 Task: Find connections with filter location São José do Egito with filter topic #LinkedInwith filter profile language English with filter current company Axtria - Ingenious Insights with filter school University of Calcutta with filter industry IT System Design Services with filter service category Personal Injury Law with filter keywords title Novelist/Writer
Action: Mouse moved to (208, 286)
Screenshot: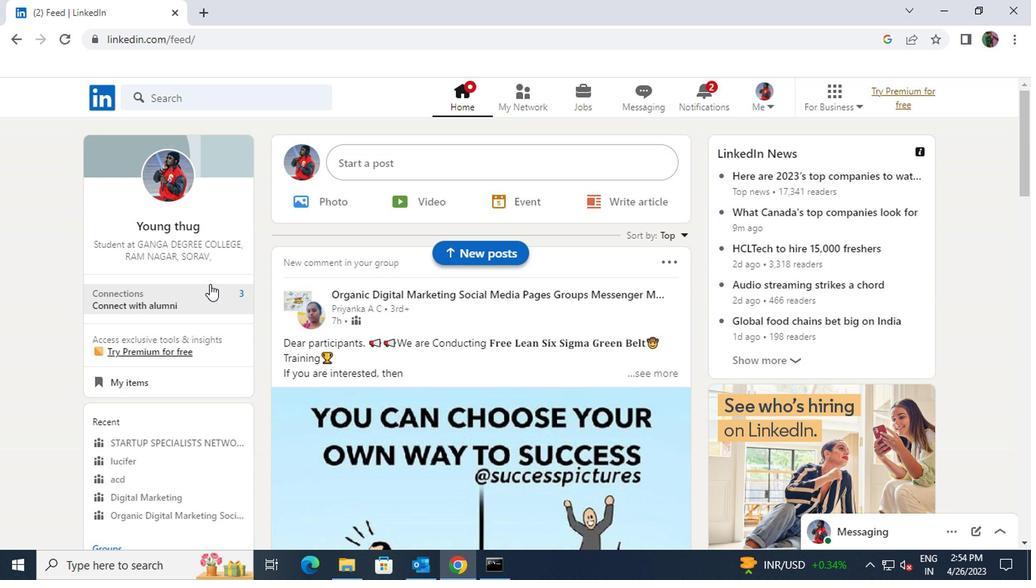 
Action: Mouse pressed left at (208, 286)
Screenshot: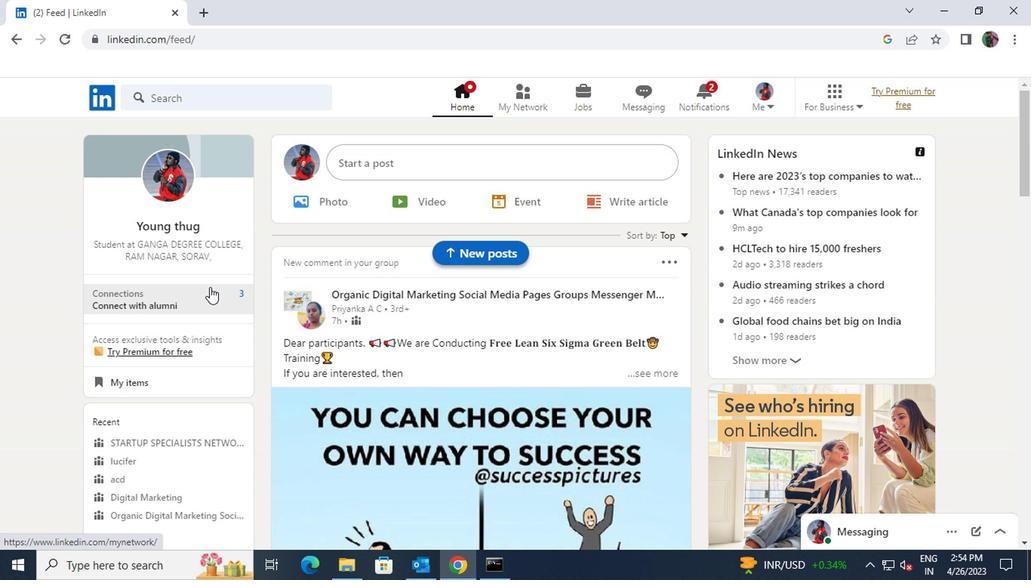 
Action: Mouse moved to (247, 183)
Screenshot: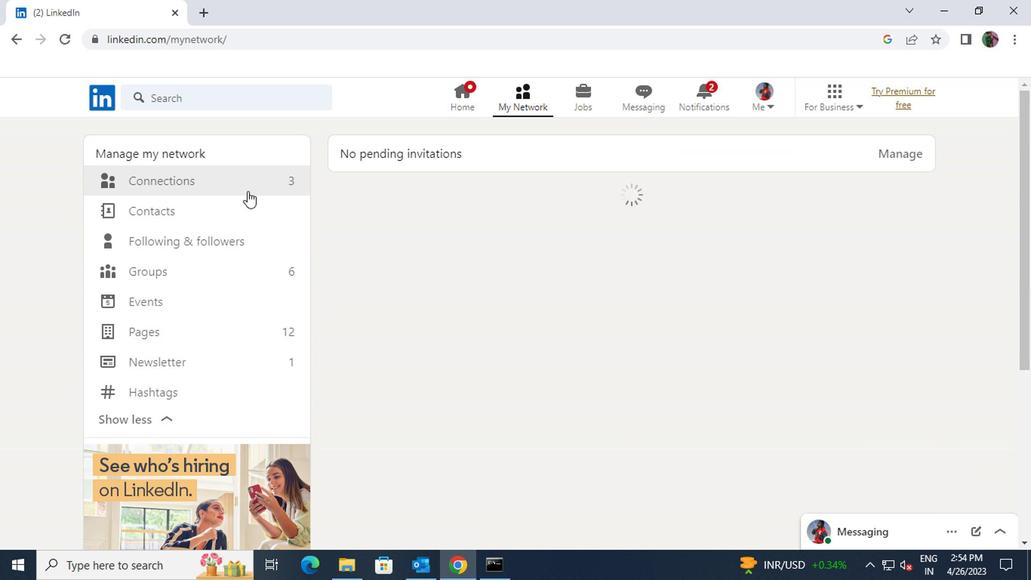 
Action: Mouse pressed left at (247, 183)
Screenshot: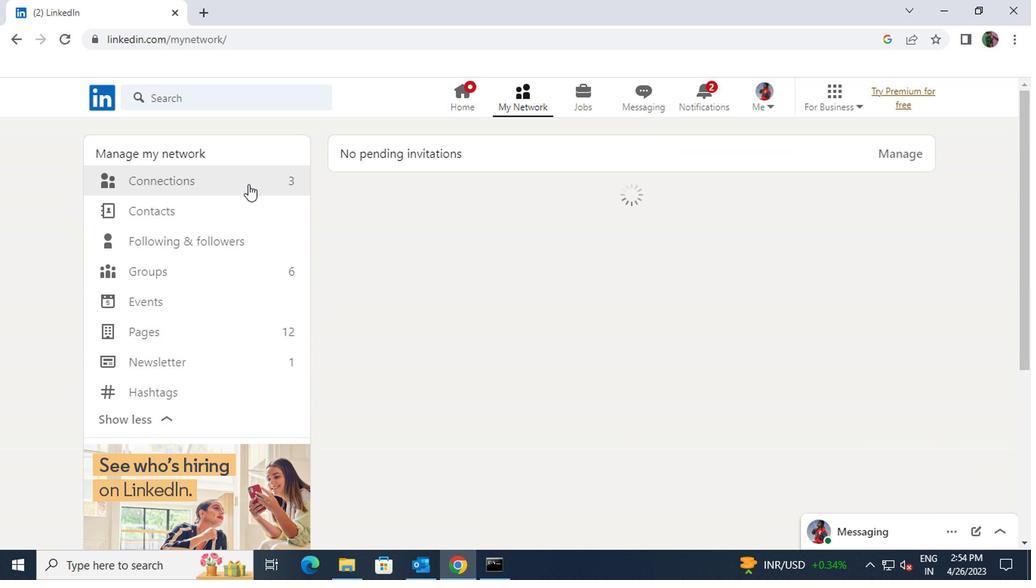 
Action: Mouse moved to (635, 186)
Screenshot: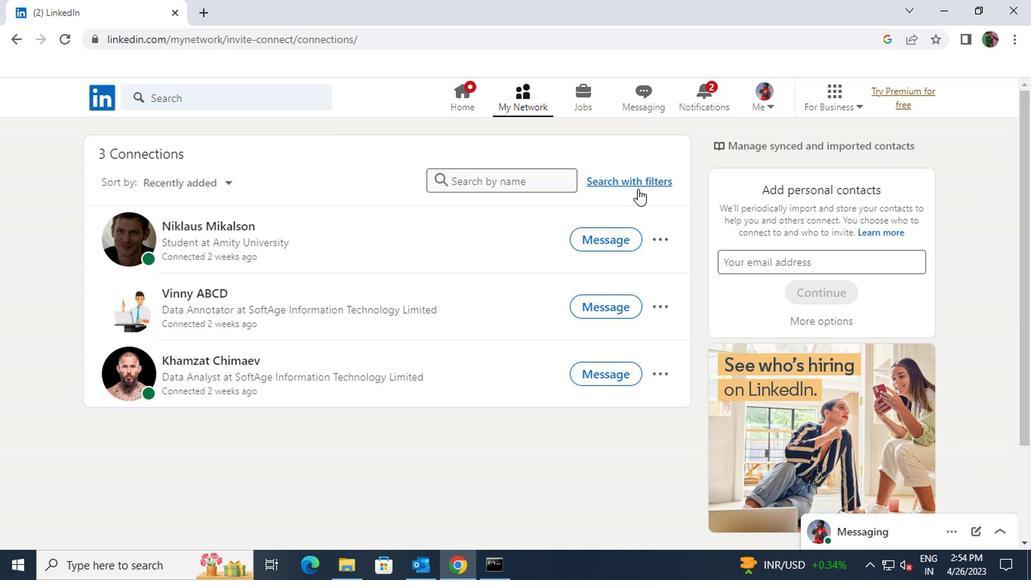 
Action: Mouse pressed left at (635, 186)
Screenshot: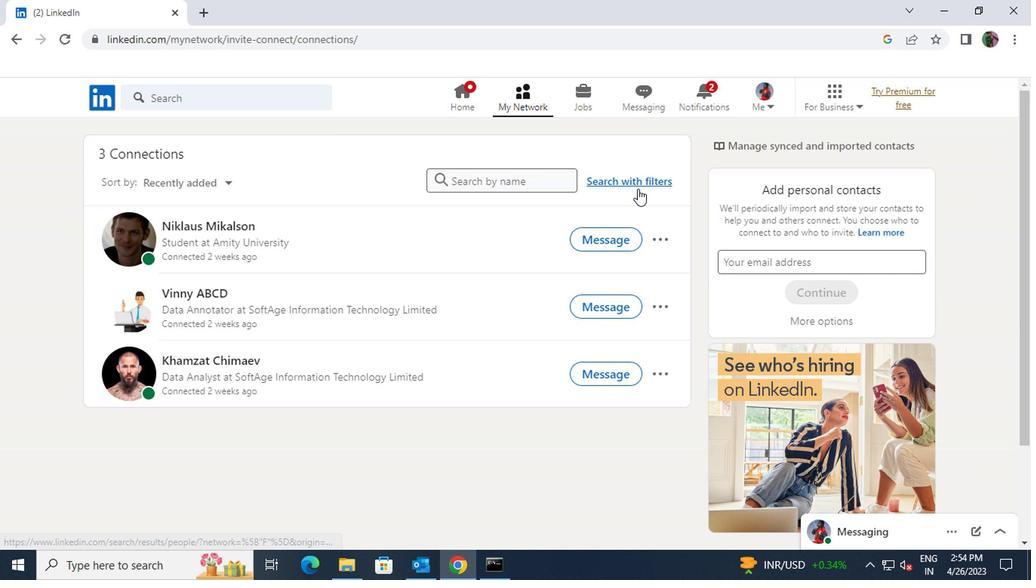 
Action: Mouse moved to (556, 131)
Screenshot: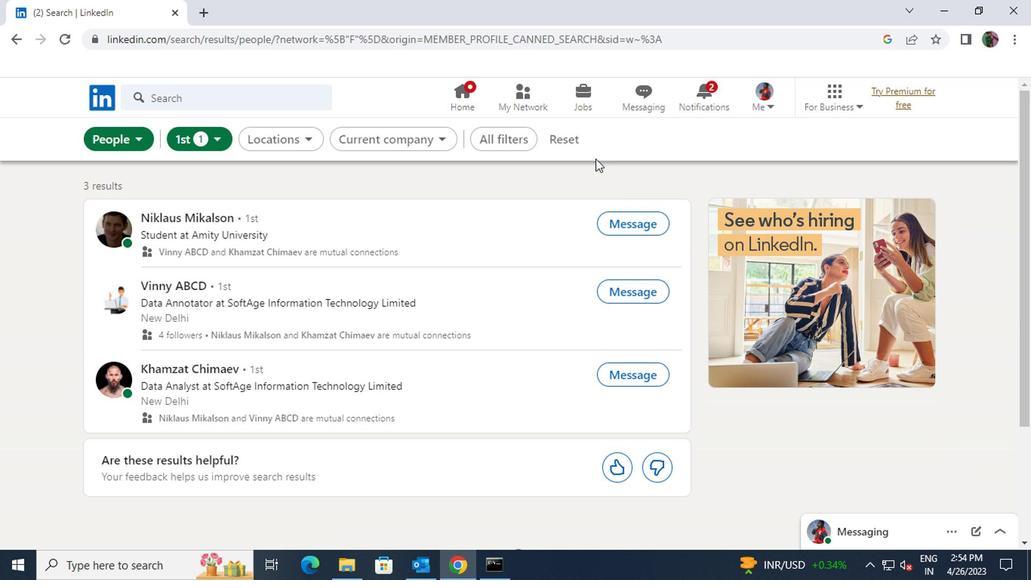 
Action: Mouse pressed left at (556, 131)
Screenshot: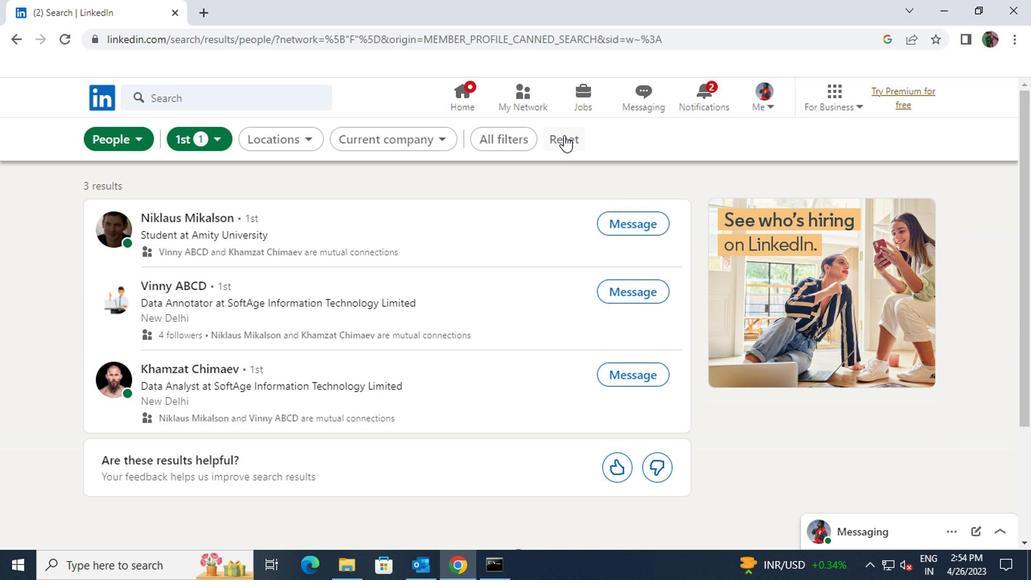 
Action: Mouse moved to (534, 128)
Screenshot: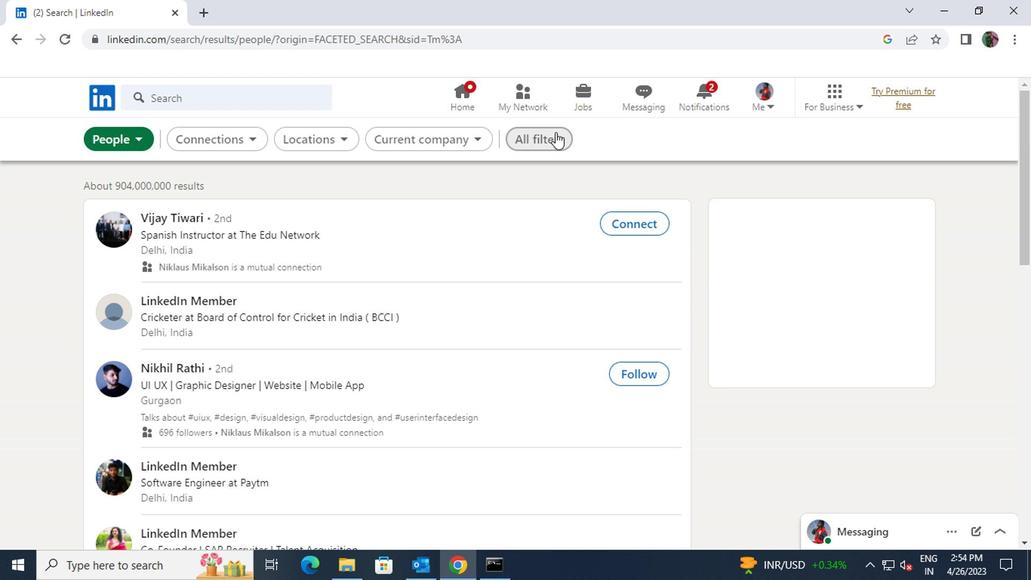 
Action: Mouse pressed left at (534, 128)
Screenshot: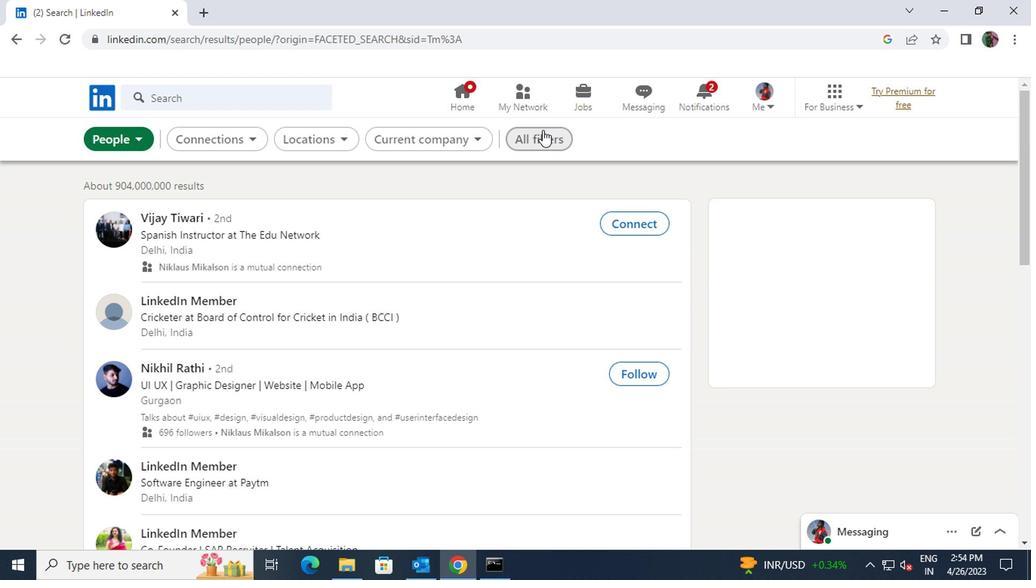 
Action: Mouse moved to (787, 258)
Screenshot: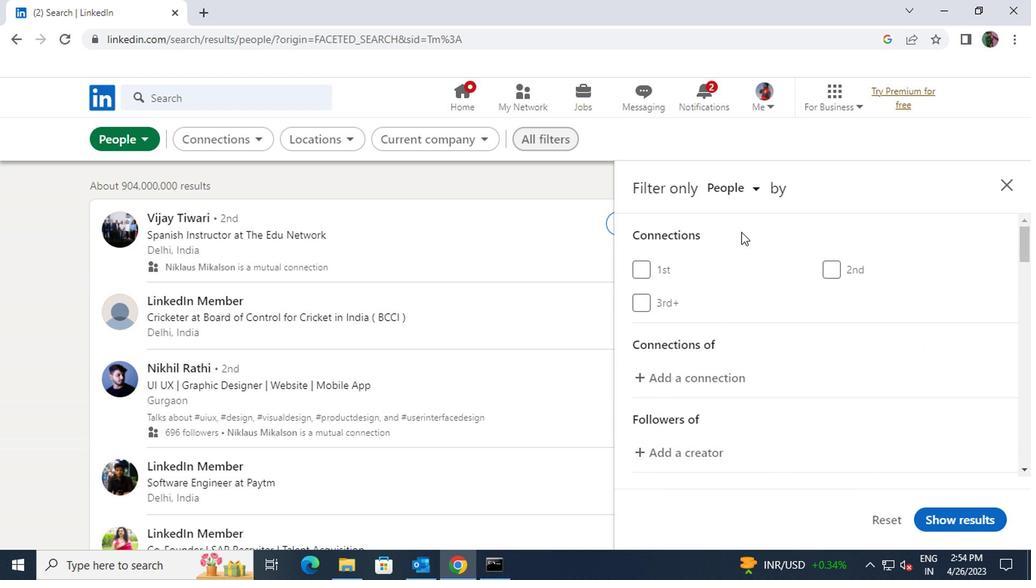 
Action: Mouse scrolled (787, 257) with delta (0, -1)
Screenshot: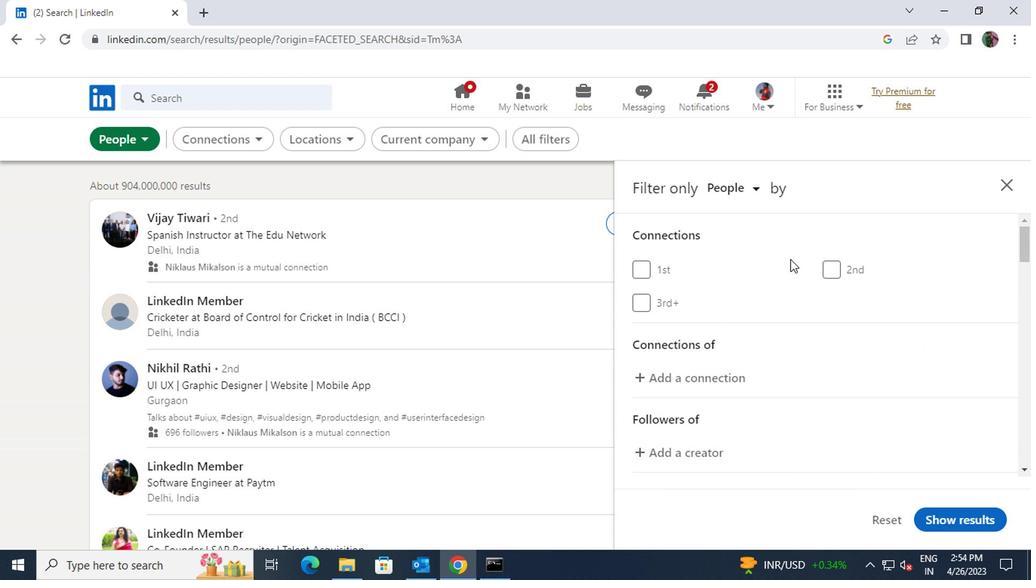 
Action: Mouse scrolled (787, 257) with delta (0, -1)
Screenshot: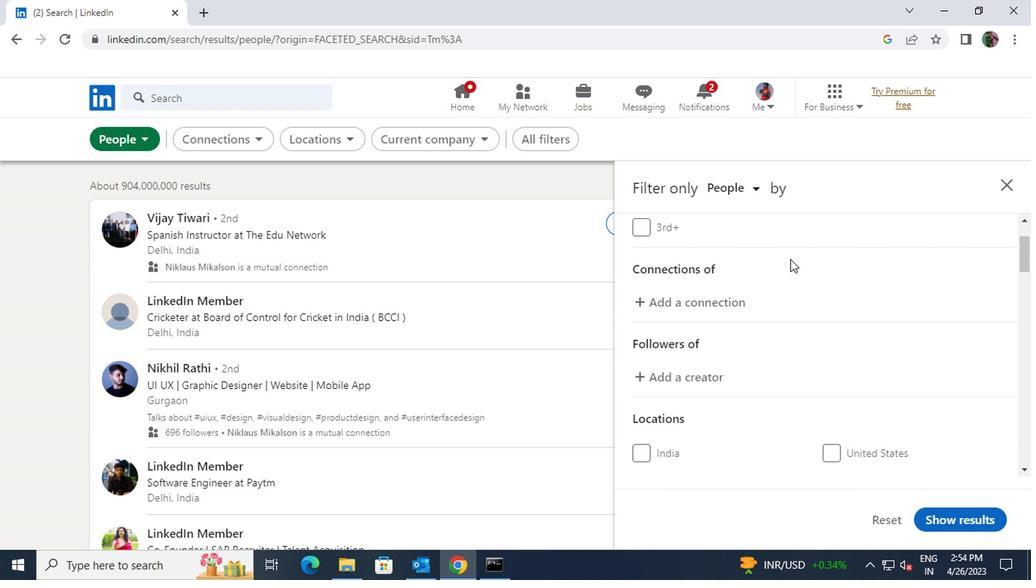 
Action: Mouse scrolled (787, 257) with delta (0, -1)
Screenshot: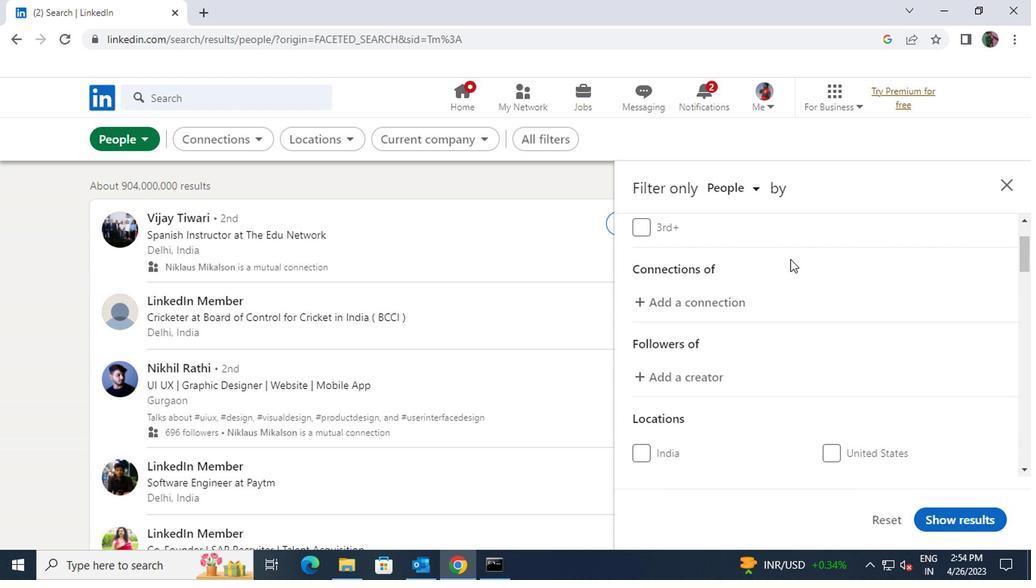 
Action: Mouse scrolled (787, 257) with delta (0, -1)
Screenshot: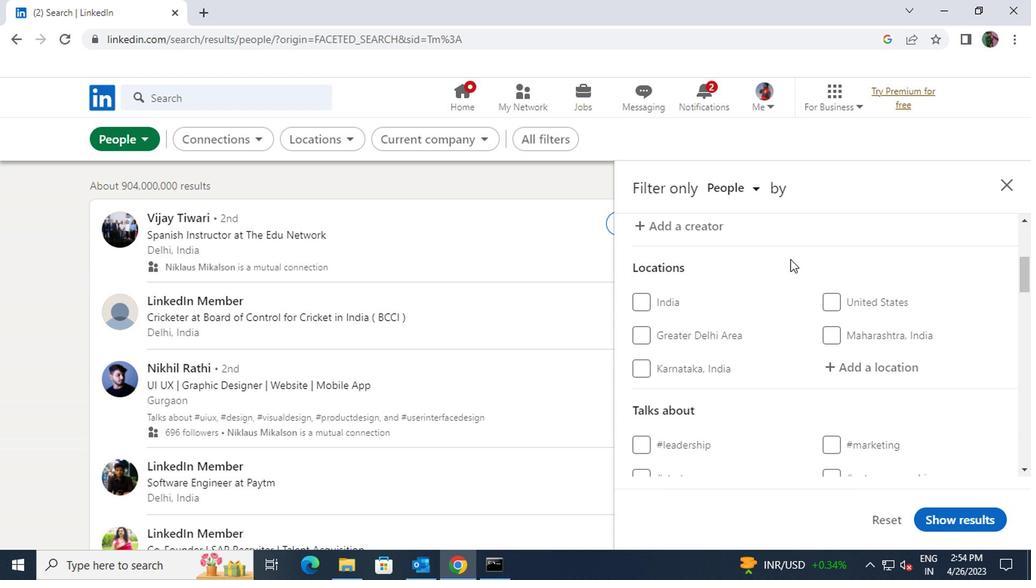 
Action: Mouse moved to (859, 297)
Screenshot: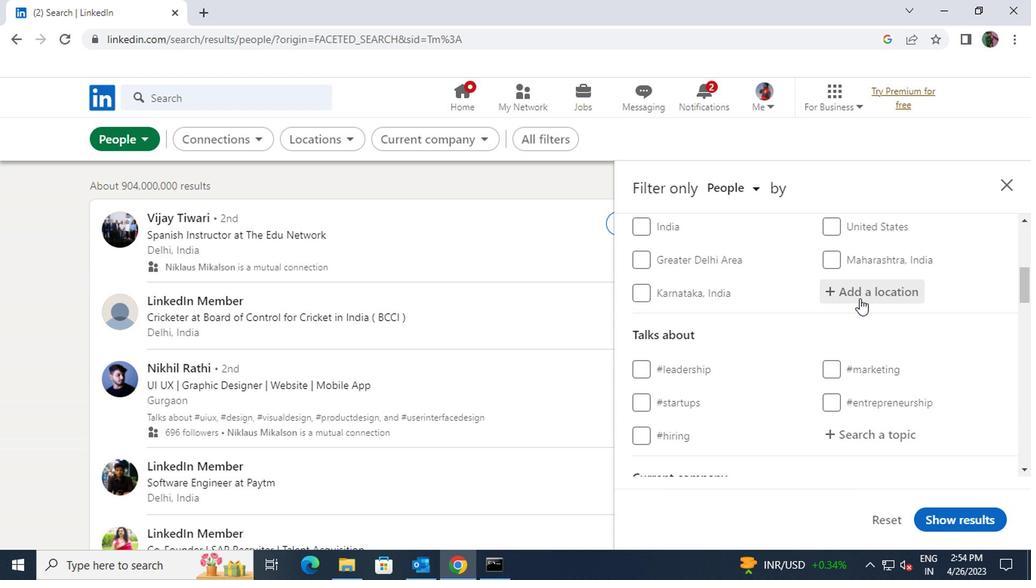 
Action: Mouse pressed left at (859, 297)
Screenshot: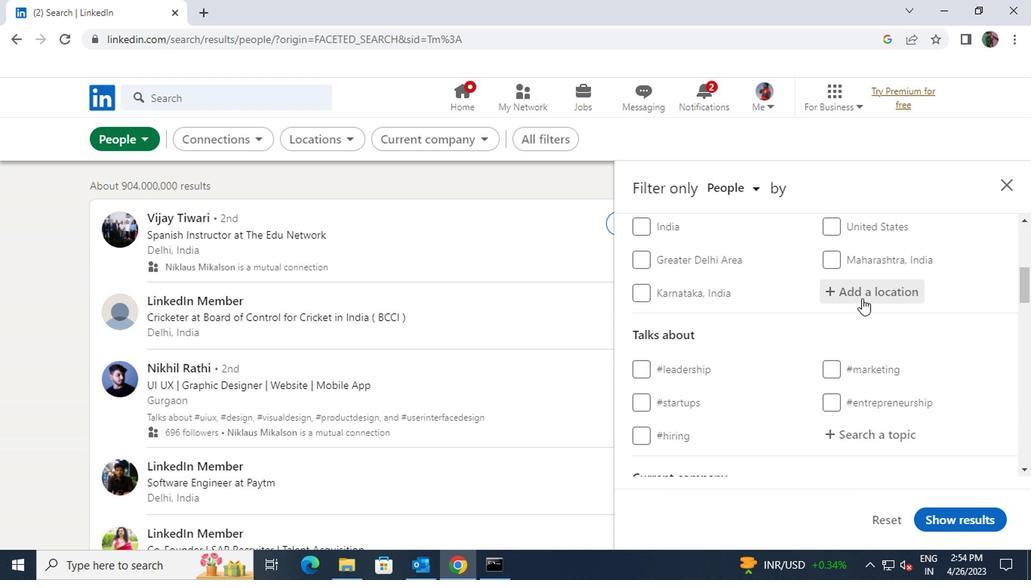 
Action: Key pressed <Key.shift><Key.shift><Key.shift><Key.shift>SAO<Key.space>JOSE<Key.space>DO<Key.space>EGITO
Screenshot: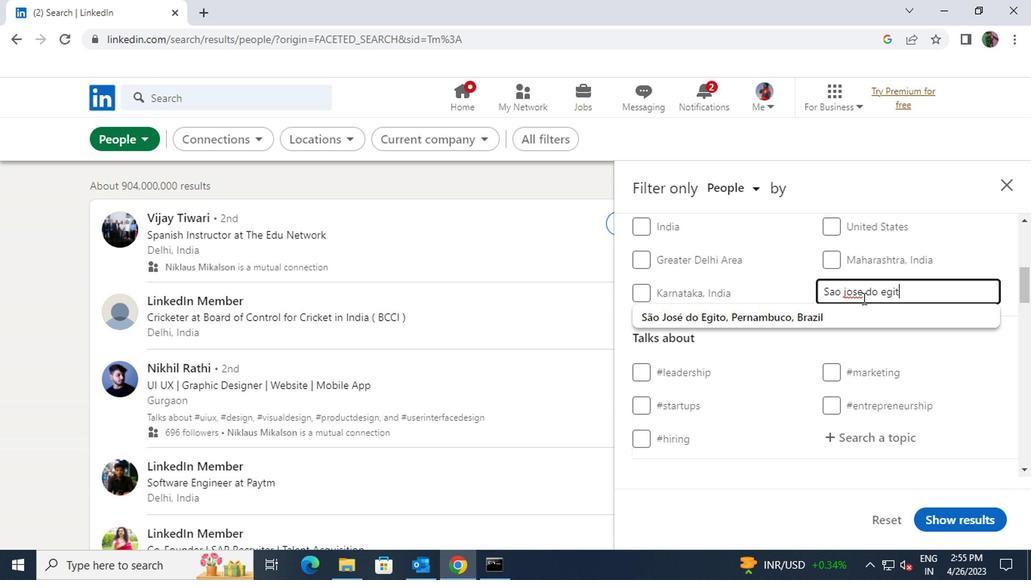 
Action: Mouse moved to (852, 308)
Screenshot: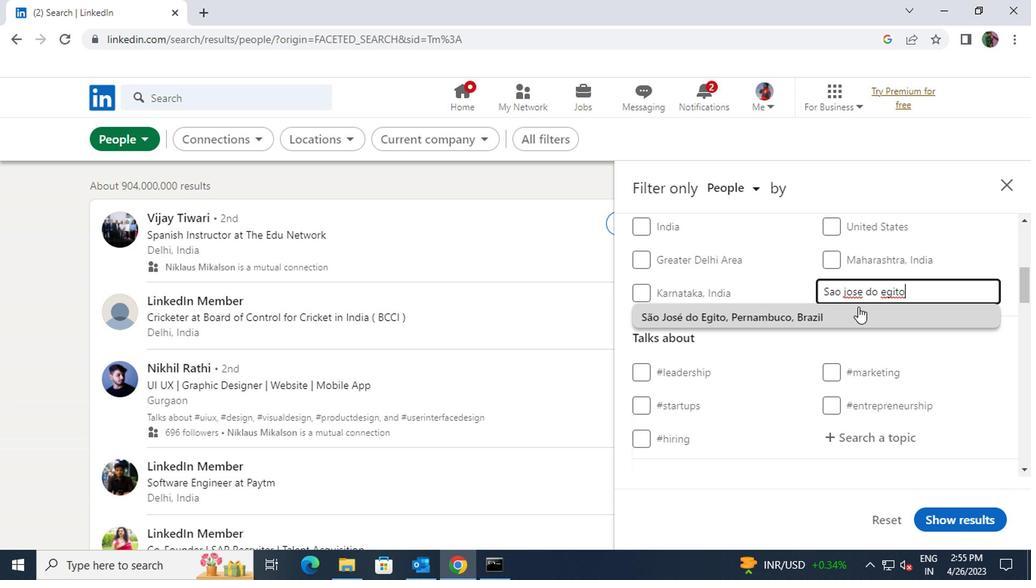 
Action: Mouse pressed left at (852, 308)
Screenshot: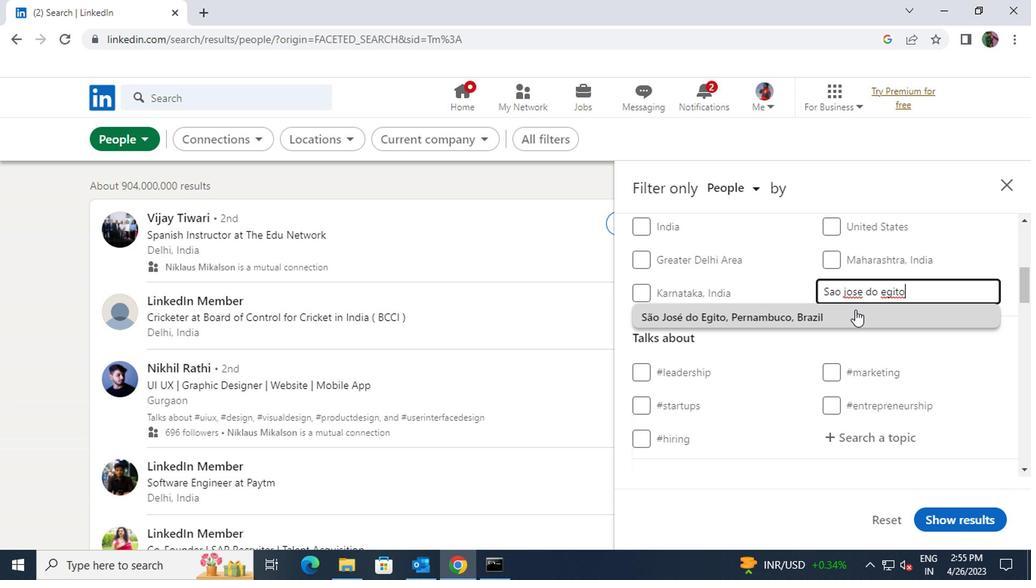 
Action: Mouse scrolled (852, 308) with delta (0, 0)
Screenshot: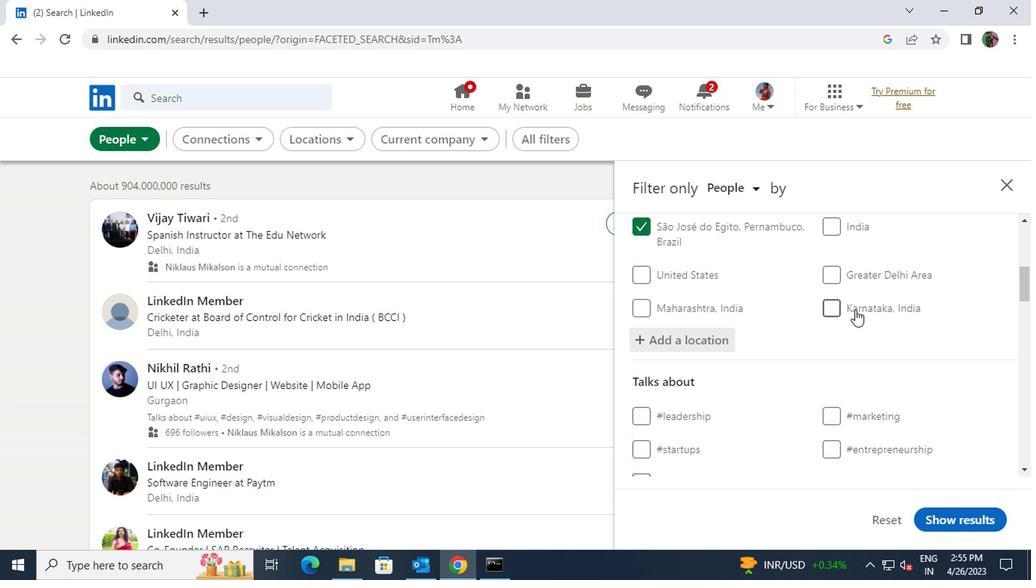 
Action: Mouse moved to (852, 308)
Screenshot: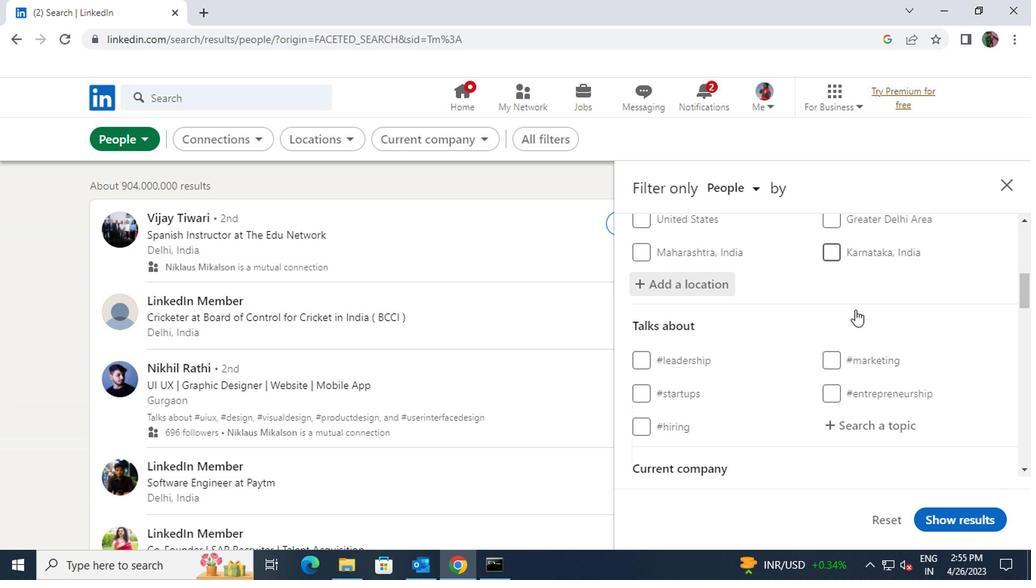 
Action: Mouse scrolled (852, 308) with delta (0, 0)
Screenshot: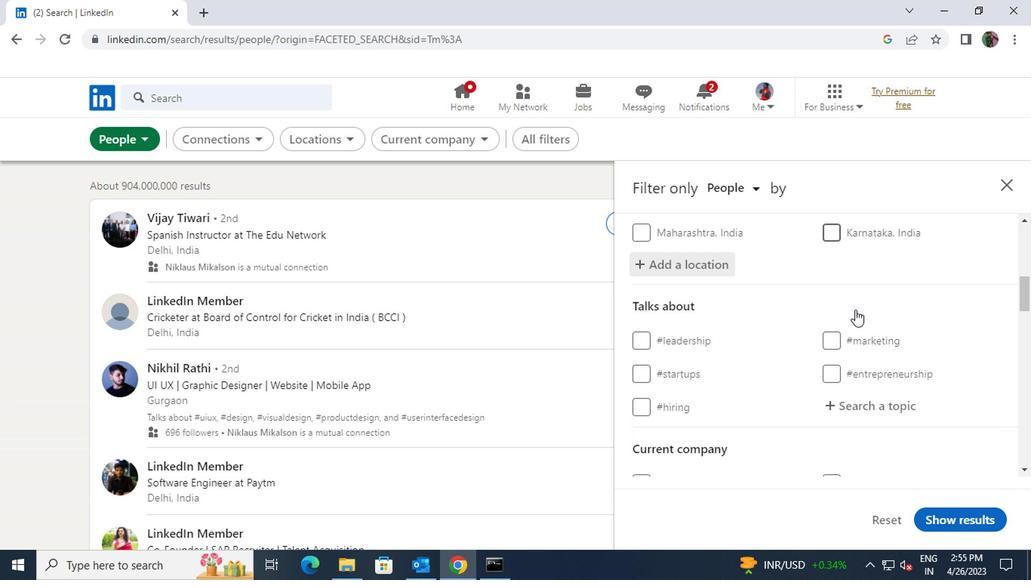 
Action: Mouse moved to (859, 321)
Screenshot: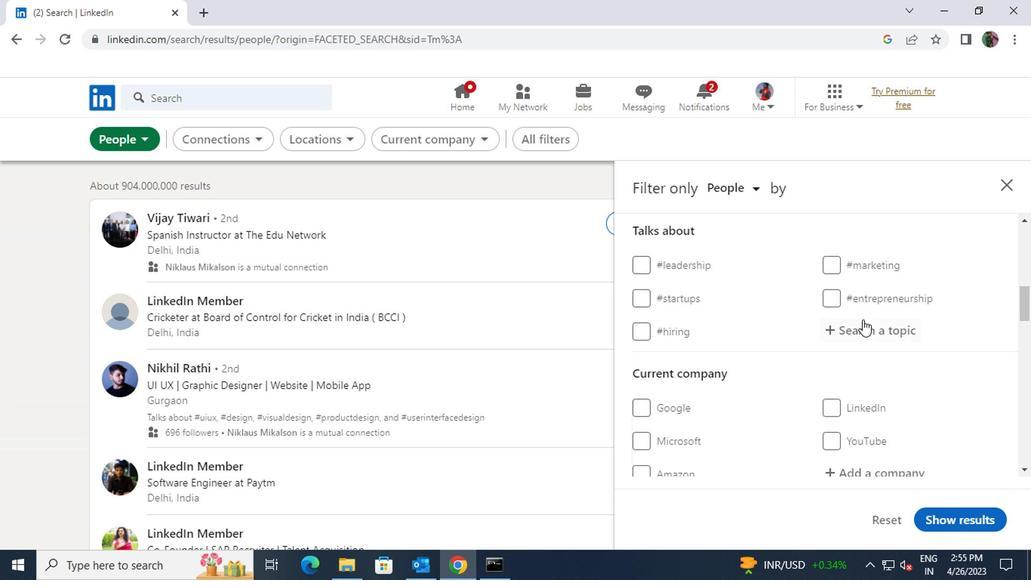 
Action: Mouse pressed left at (859, 321)
Screenshot: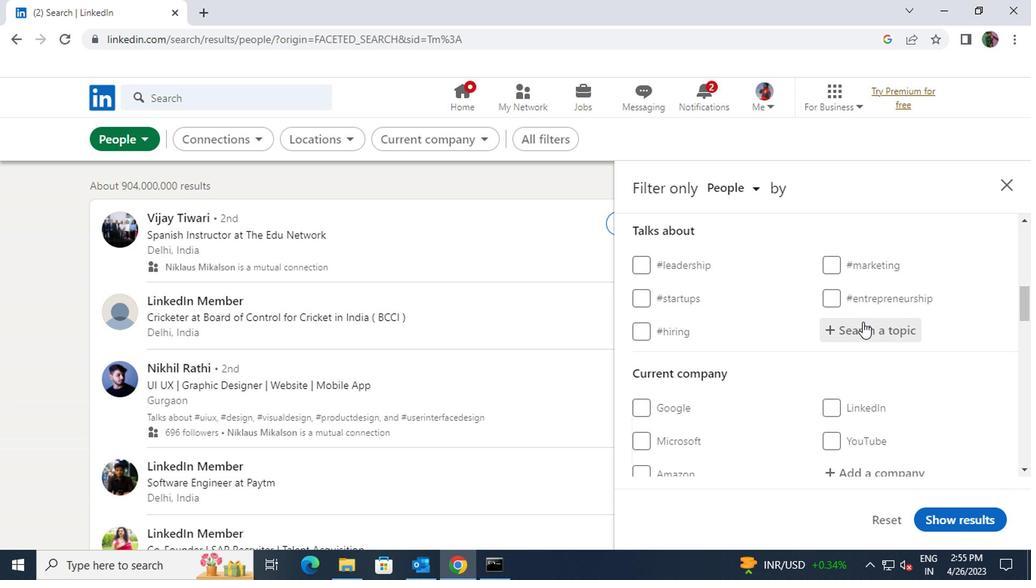 
Action: Key pressed <Key.shift><Key.shift><Key.shift><Key.shift><Key.shift><Key.shift><Key.shift><Key.shift>#<Key.shift>LINKDEINWITH
Screenshot: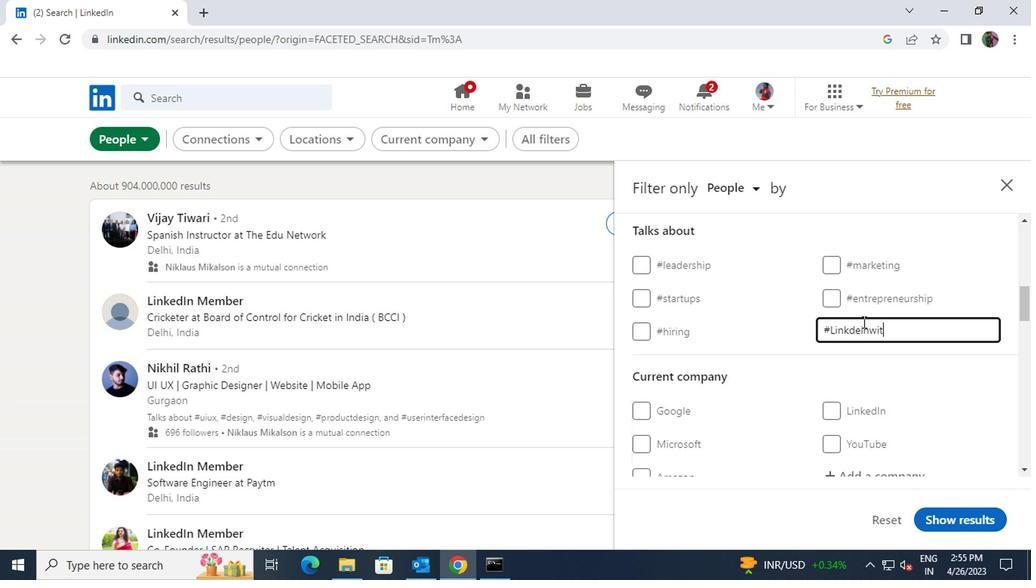 
Action: Mouse scrolled (859, 320) with delta (0, -1)
Screenshot: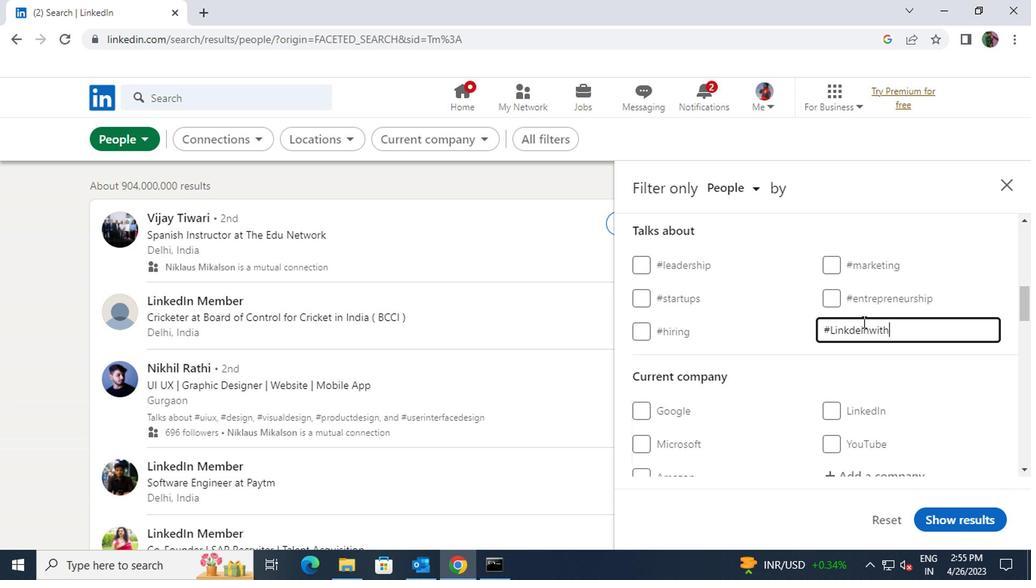 
Action: Mouse scrolled (859, 320) with delta (0, -1)
Screenshot: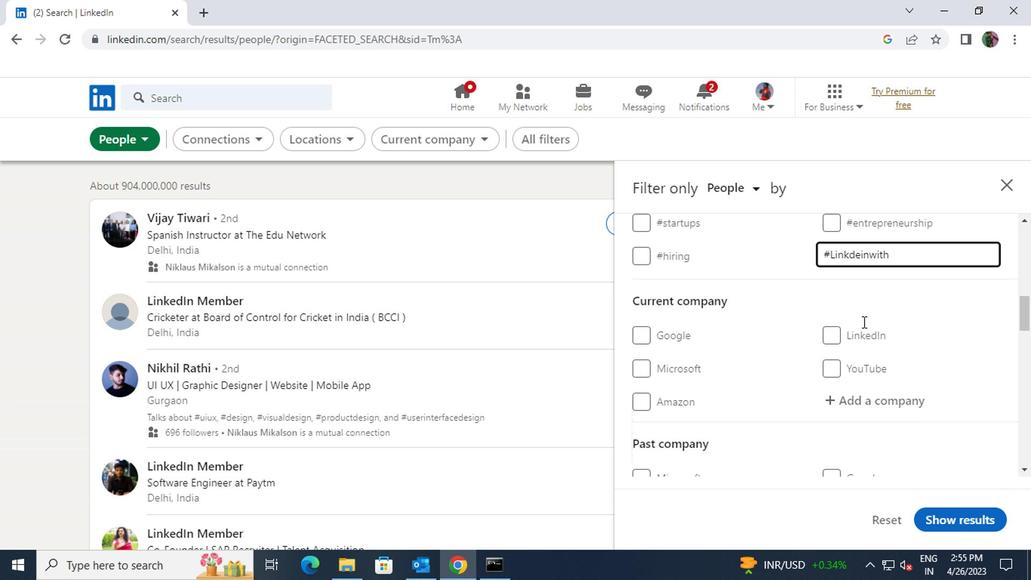 
Action: Mouse pressed left at (859, 321)
Screenshot: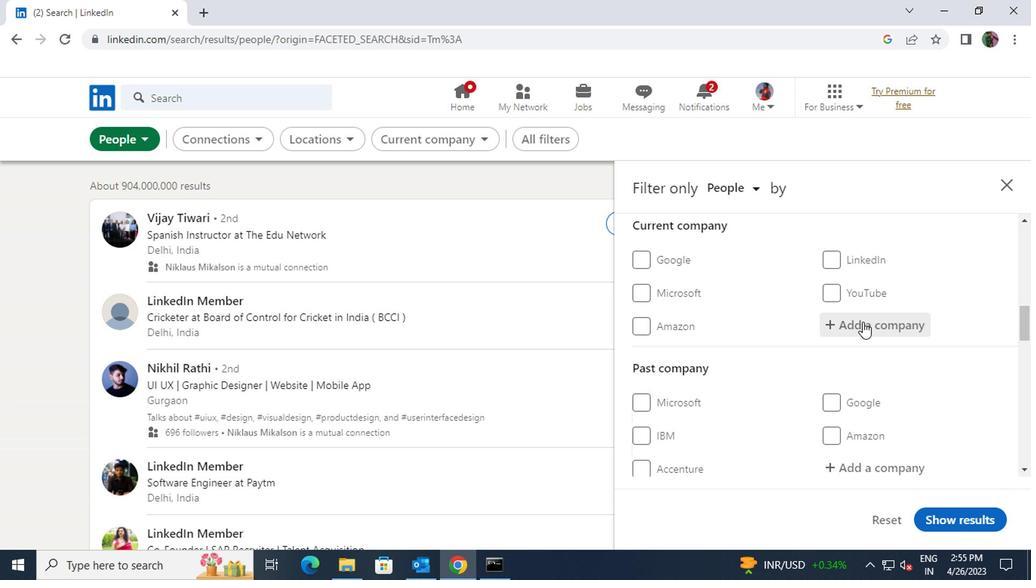 
Action: Key pressed <Key.shift><Key.shift><Key.shift><Key.shift><Key.shift><Key.shift><Key.shift><Key.shift><Key.shift><Key.shift><Key.shift><Key.shift><Key.shift><Key.shift><Key.shift>AXTRIA
Screenshot: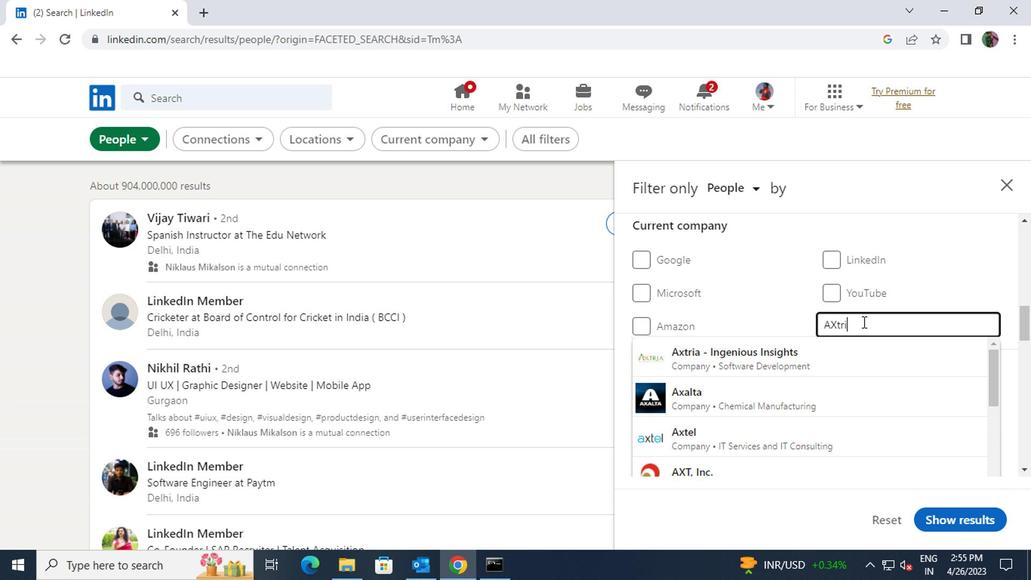 
Action: Mouse moved to (849, 353)
Screenshot: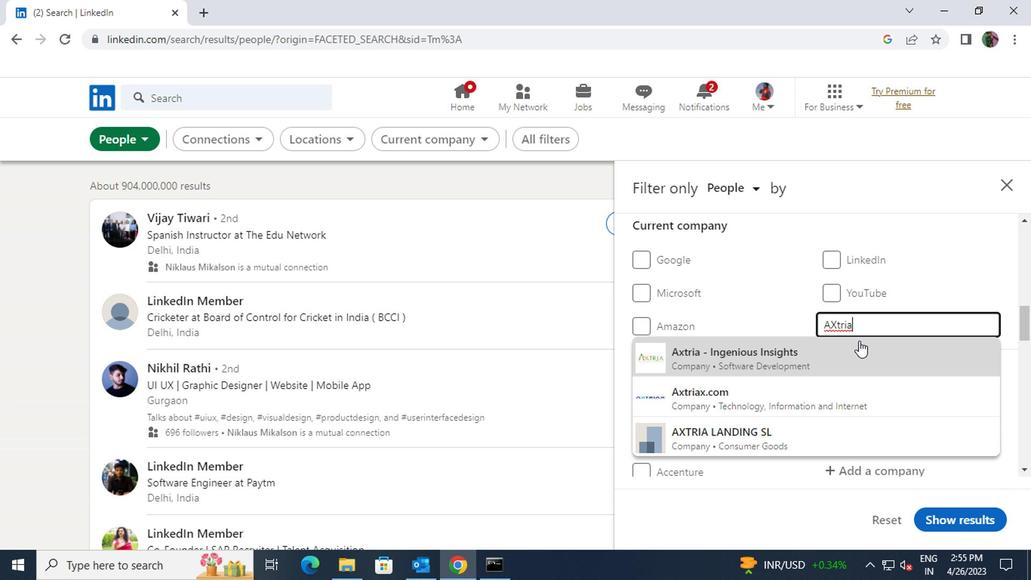 
Action: Mouse pressed left at (849, 353)
Screenshot: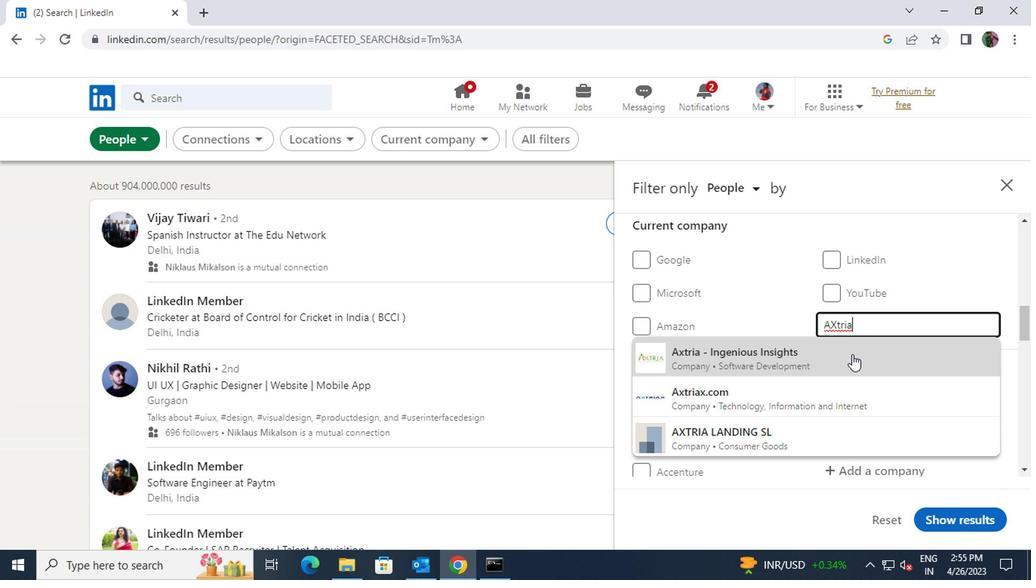 
Action: Mouse moved to (849, 353)
Screenshot: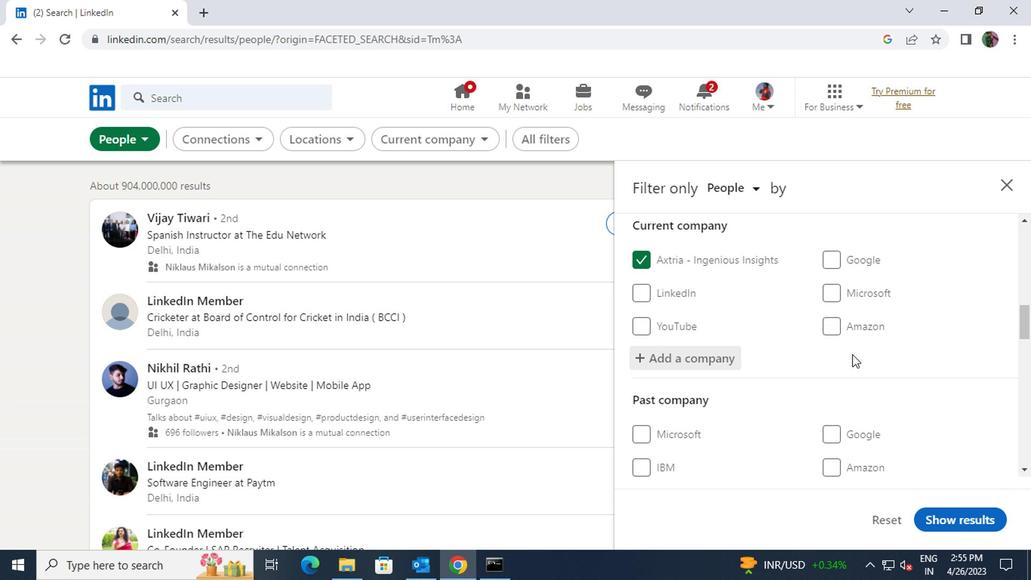 
Action: Mouse scrolled (849, 352) with delta (0, 0)
Screenshot: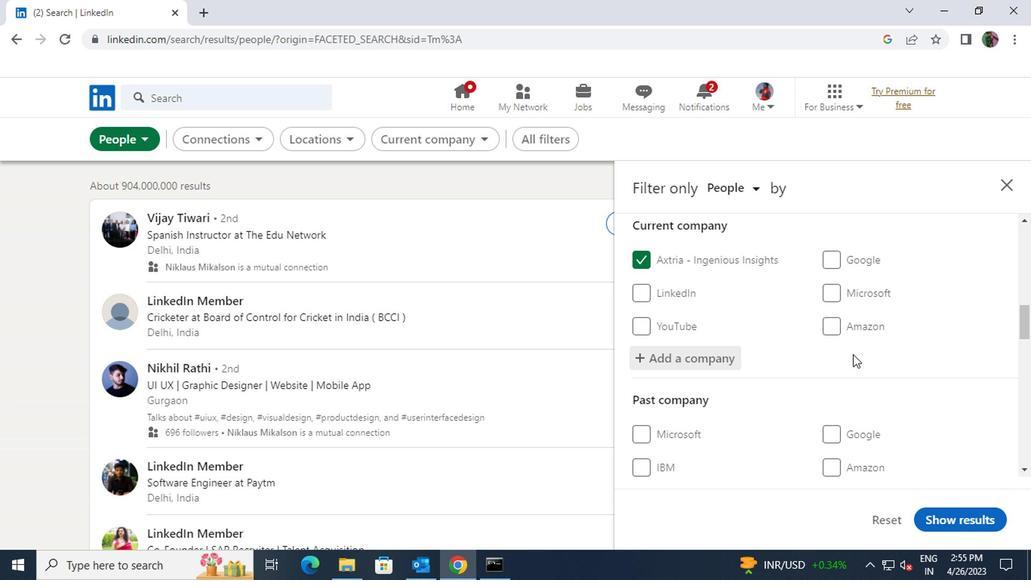 
Action: Mouse moved to (850, 353)
Screenshot: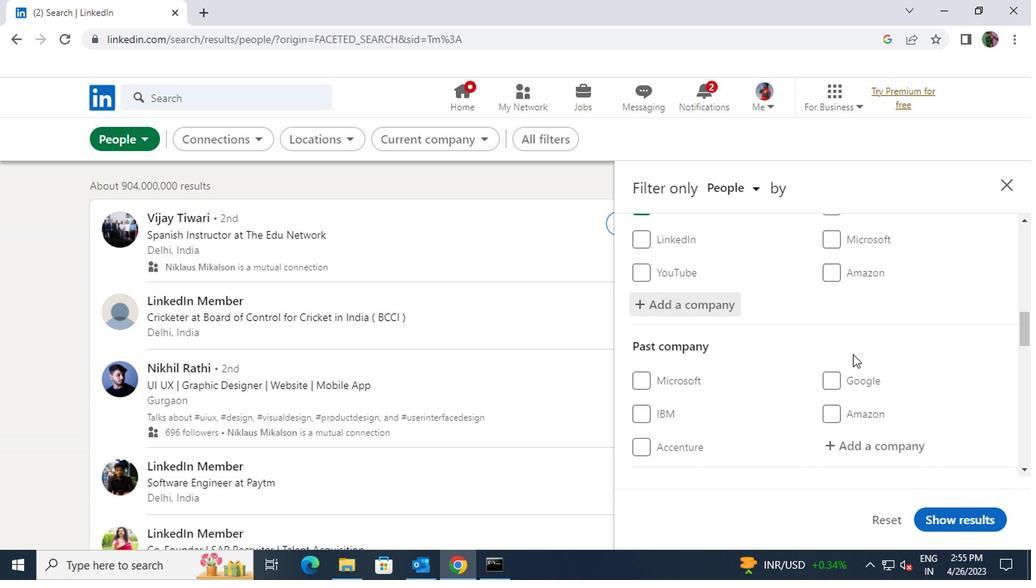 
Action: Mouse scrolled (850, 352) with delta (0, 0)
Screenshot: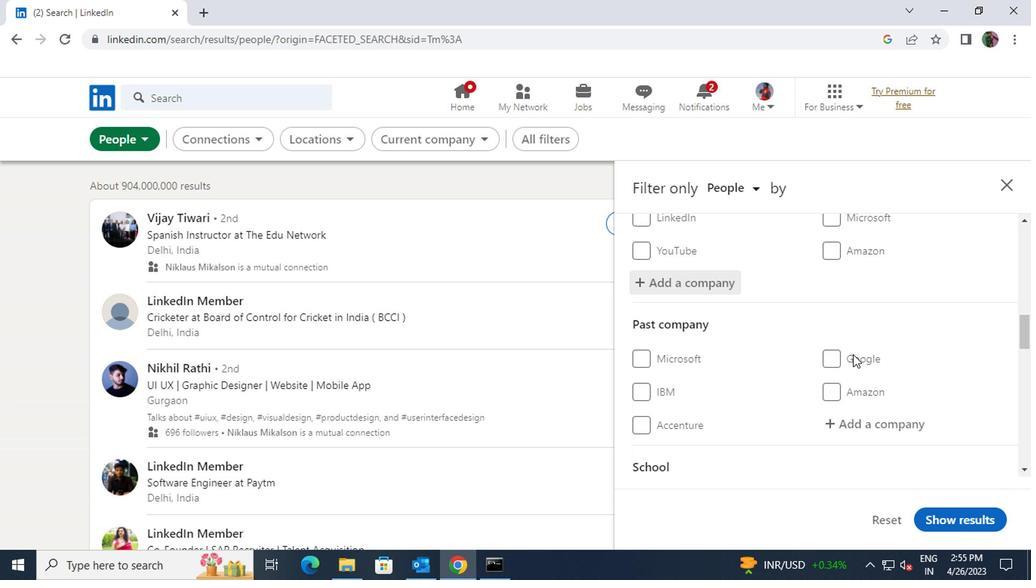
Action: Mouse scrolled (850, 352) with delta (0, 0)
Screenshot: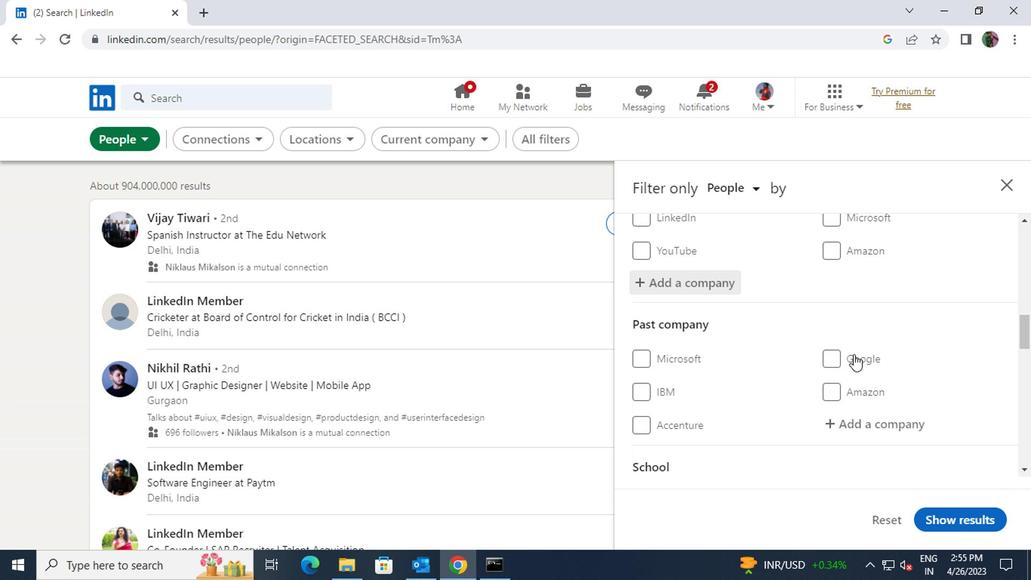 
Action: Mouse scrolled (850, 352) with delta (0, 0)
Screenshot: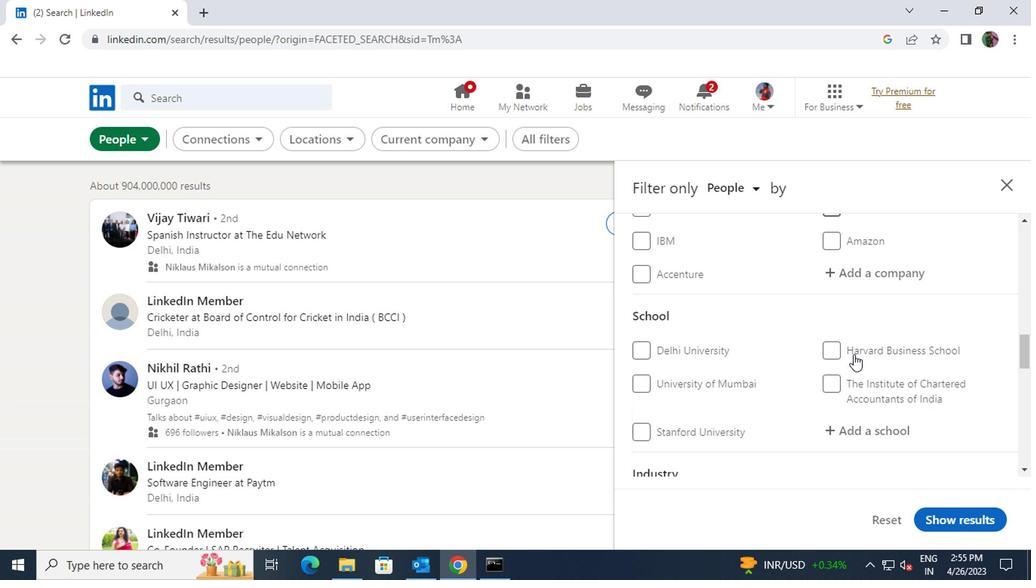 
Action: Mouse pressed left at (850, 353)
Screenshot: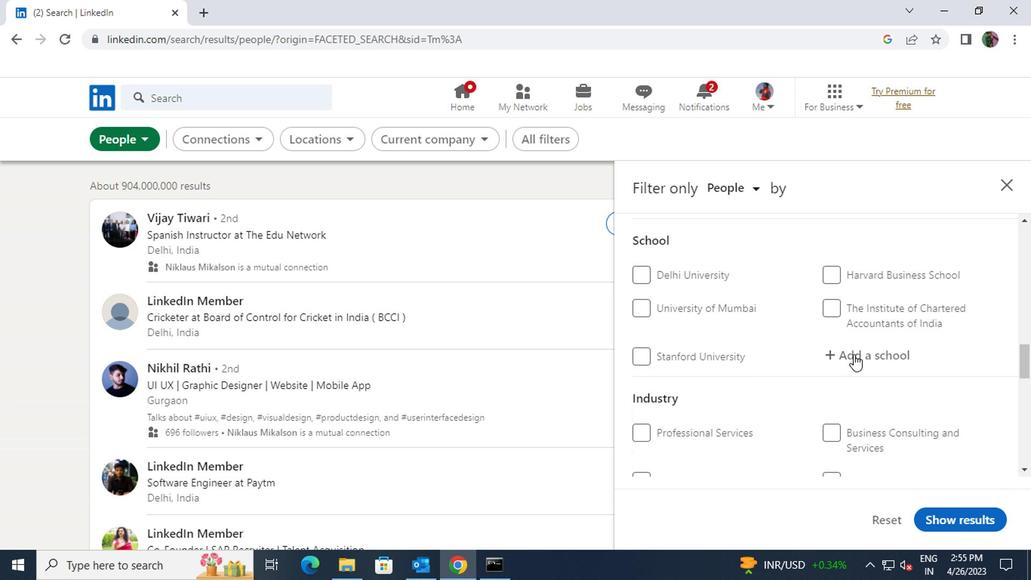 
Action: Key pressed <Key.shift><Key.shift><Key.shift>UNIVERSITY<Key.space>OF<Key.space>CALCUTT
Screenshot: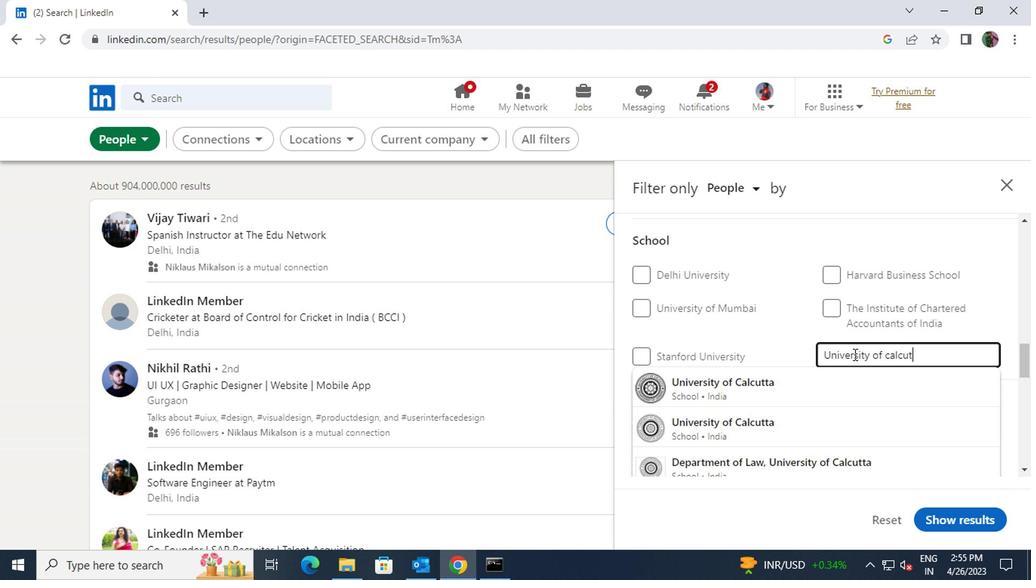 
Action: Mouse moved to (781, 386)
Screenshot: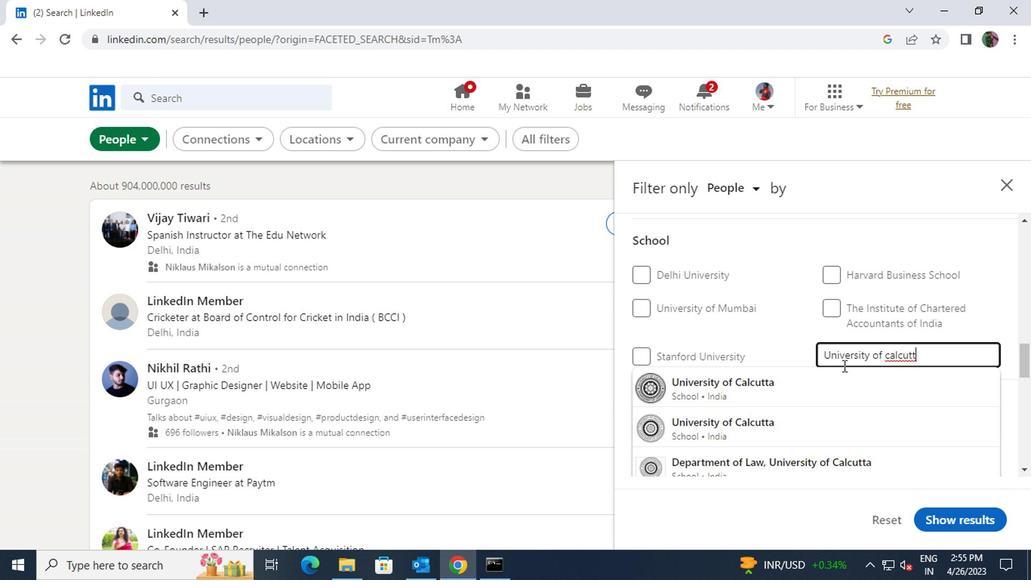 
Action: Mouse pressed left at (781, 386)
Screenshot: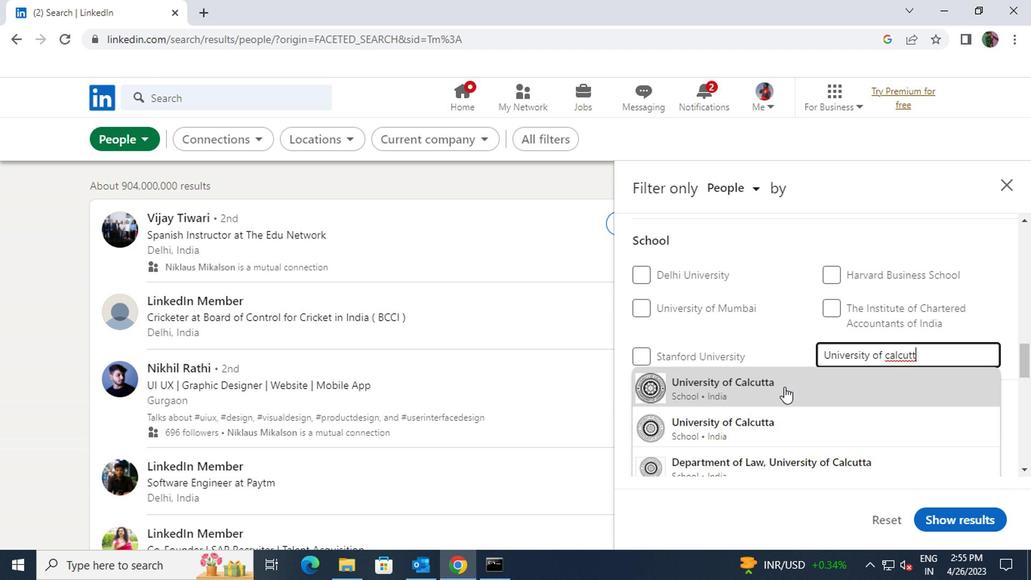 
Action: Mouse moved to (785, 384)
Screenshot: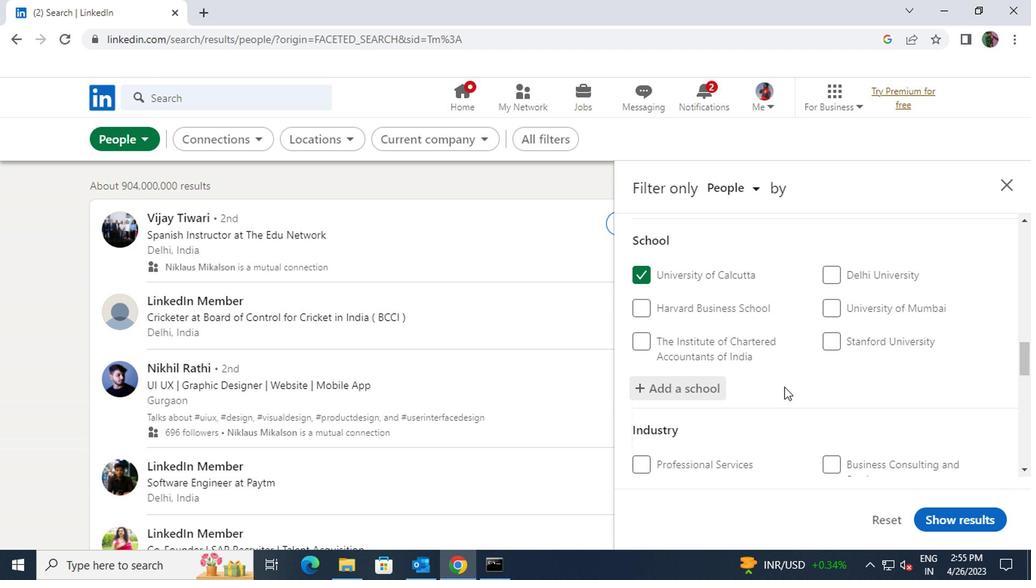 
Action: Mouse scrolled (785, 383) with delta (0, -1)
Screenshot: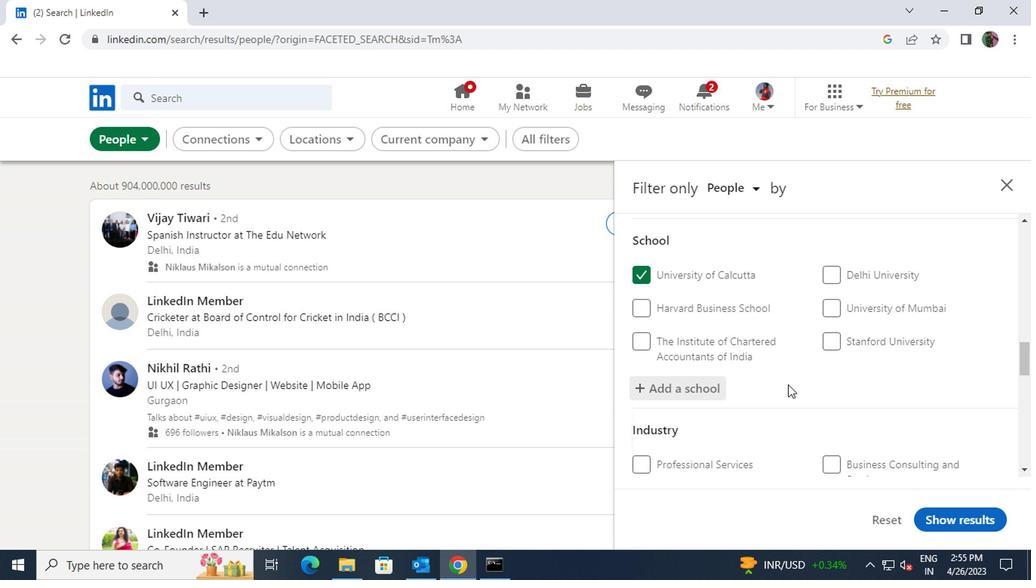 
Action: Mouse scrolled (785, 383) with delta (0, -1)
Screenshot: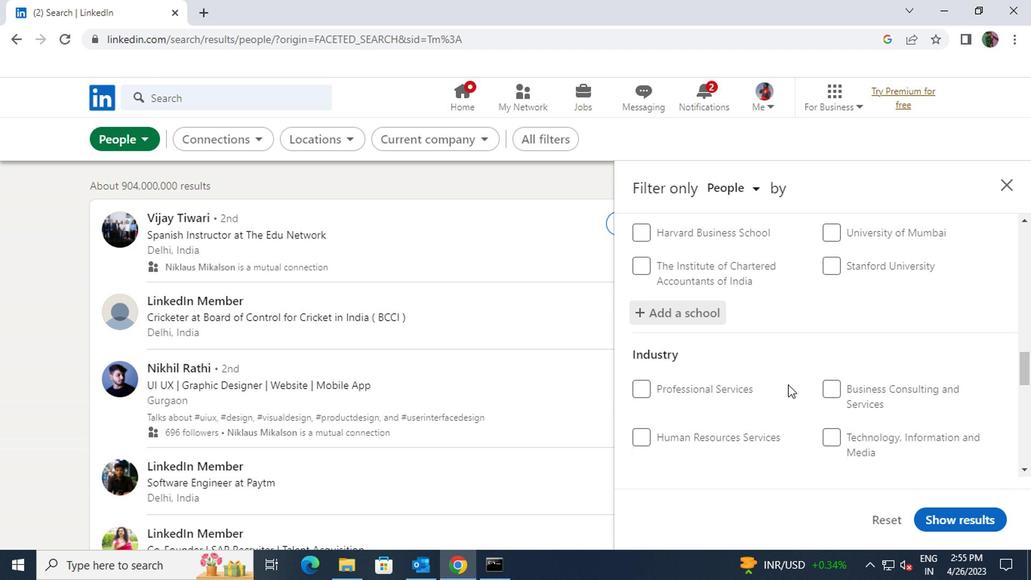 
Action: Mouse moved to (842, 402)
Screenshot: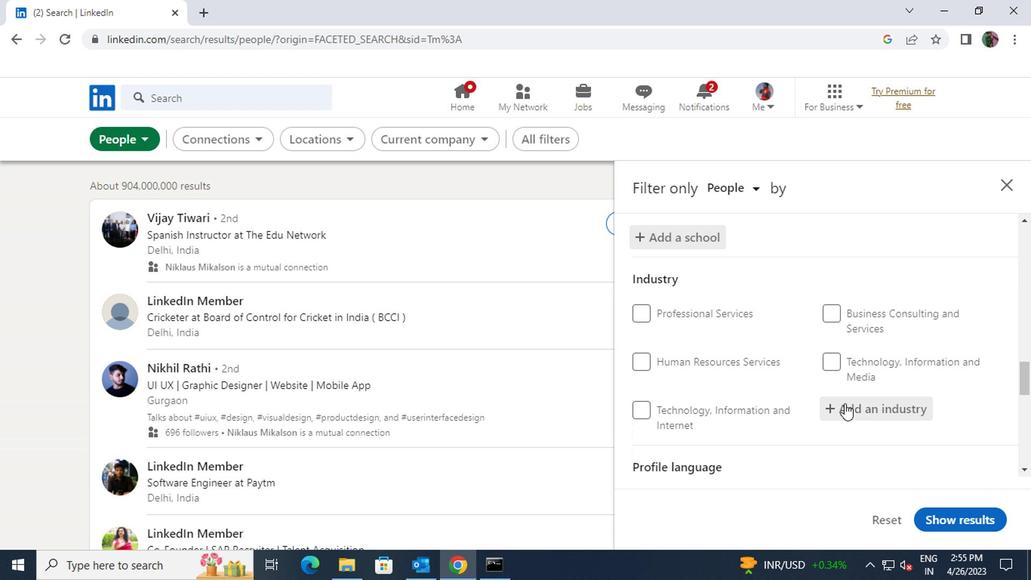 
Action: Mouse pressed left at (842, 402)
Screenshot: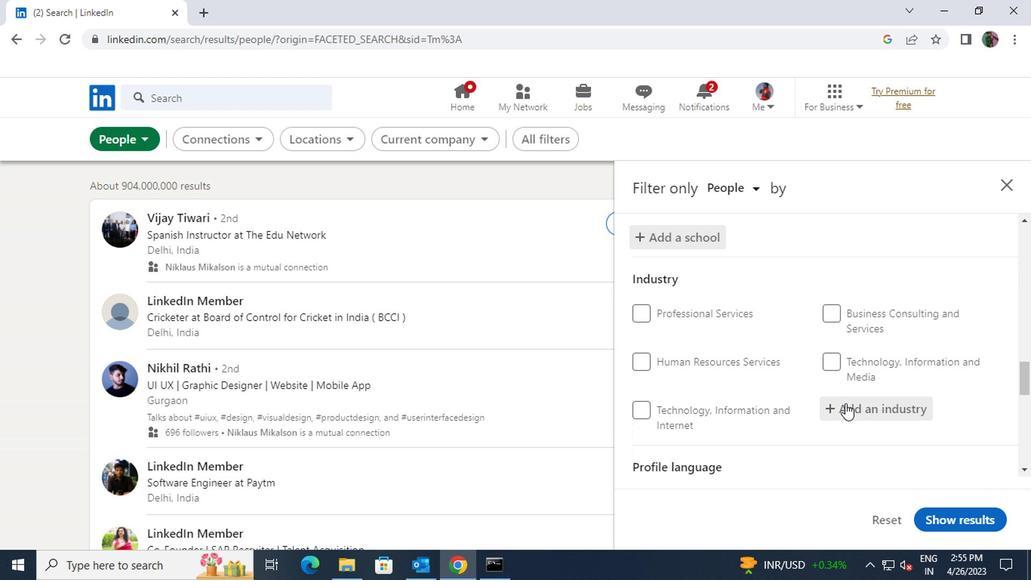 
Action: Key pressed <Key.shift>IT<Key.space>SYSTEM<Key.space>DESIGN
Screenshot: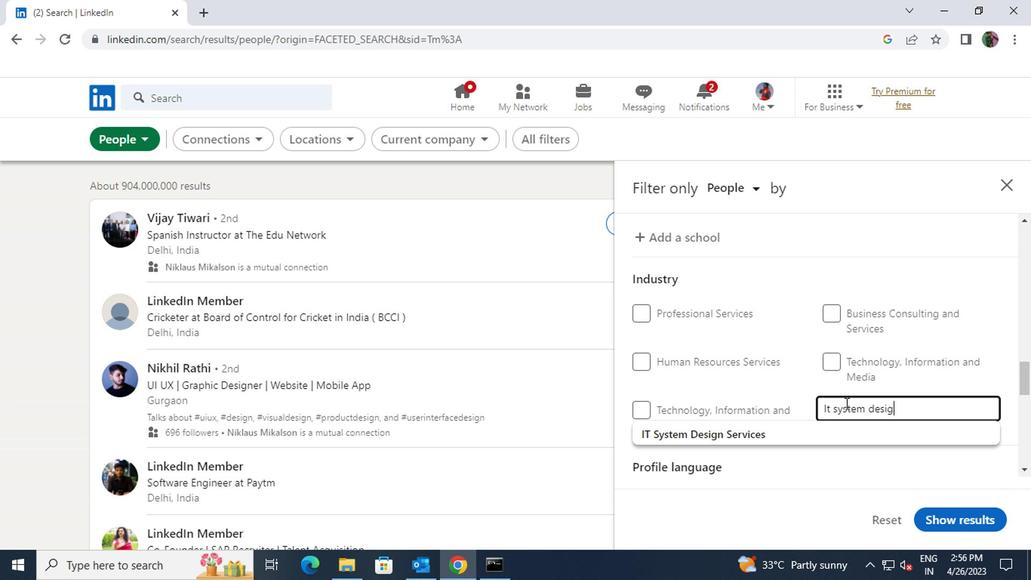 
Action: Mouse moved to (806, 428)
Screenshot: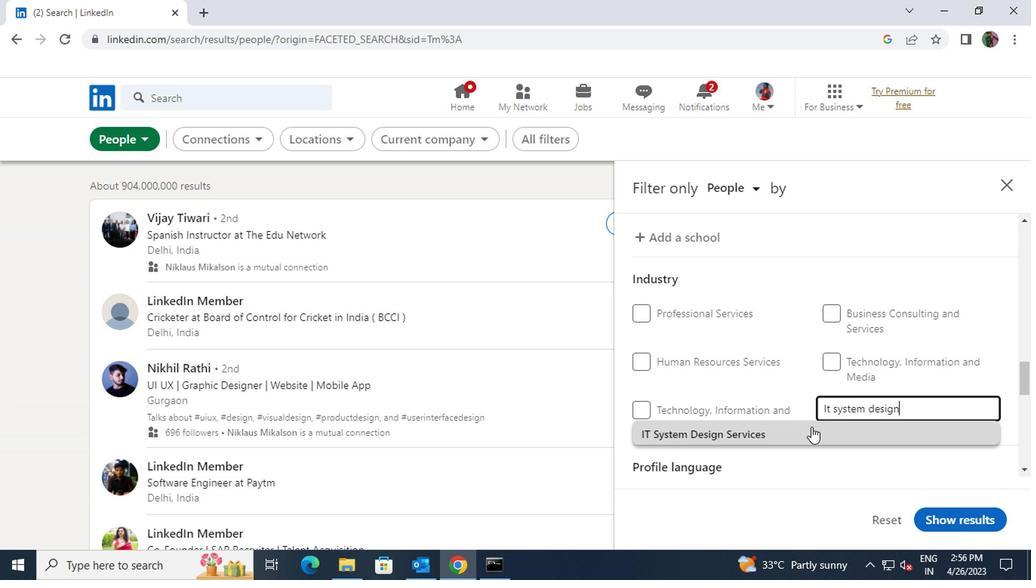 
Action: Mouse pressed left at (806, 428)
Screenshot: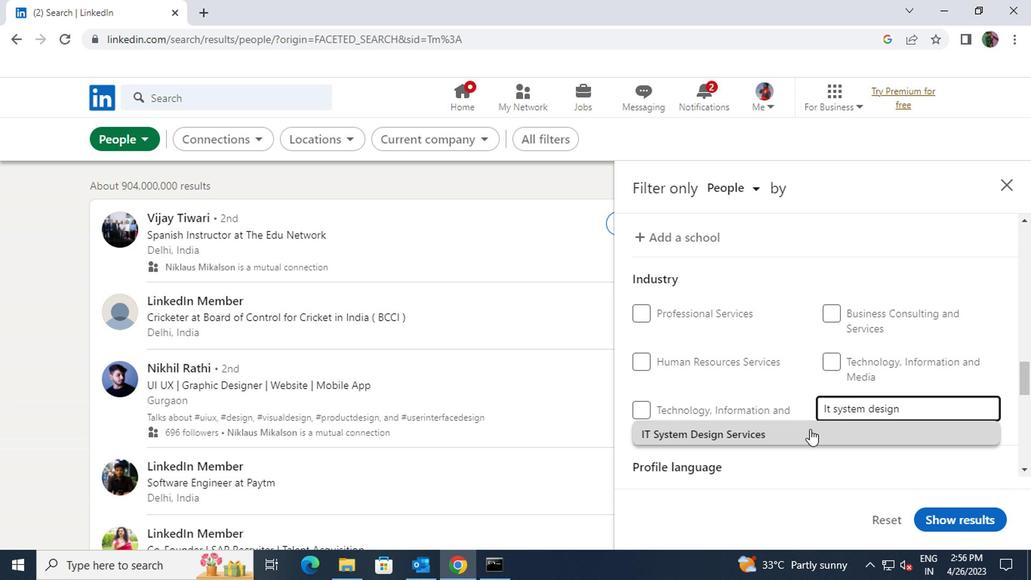 
Action: Mouse moved to (806, 429)
Screenshot: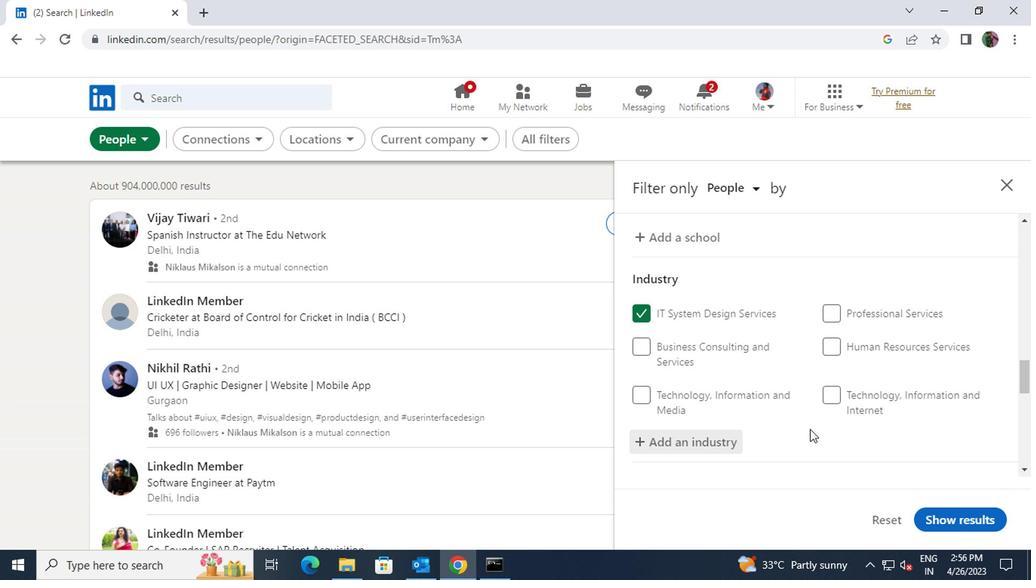 
Action: Mouse scrolled (806, 428) with delta (0, 0)
Screenshot: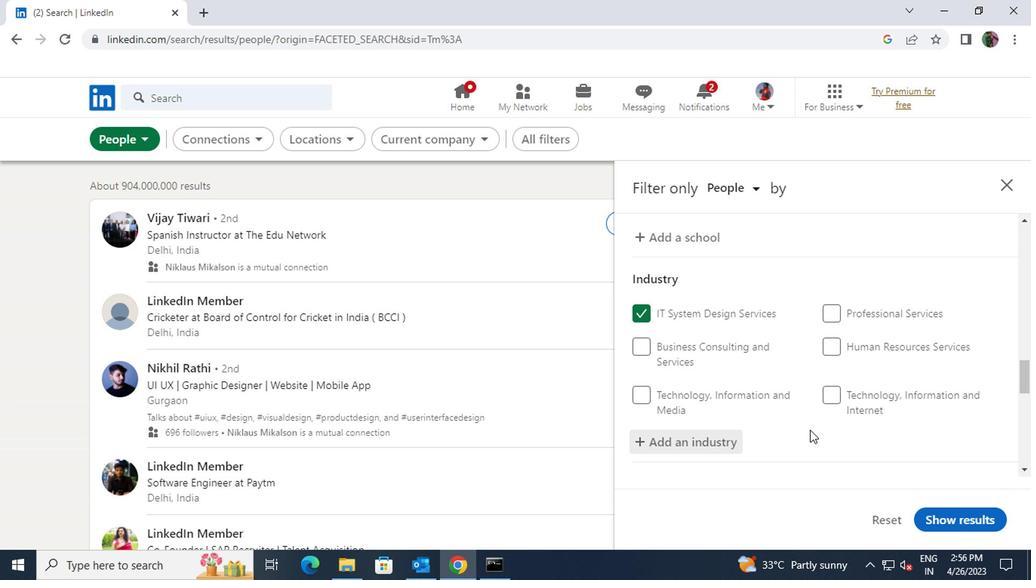 
Action: Mouse scrolled (806, 428) with delta (0, 0)
Screenshot: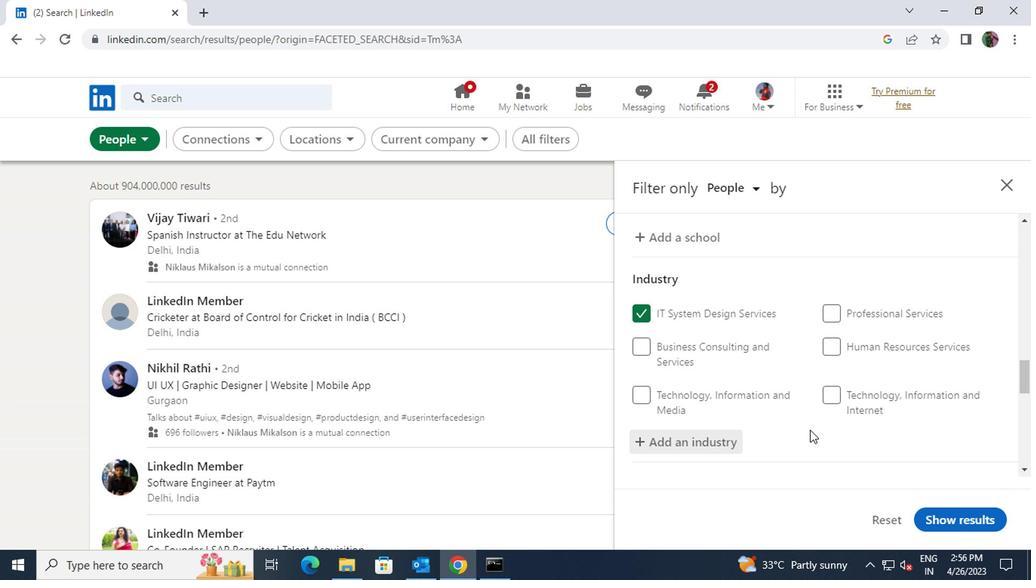
Action: Mouse moved to (645, 369)
Screenshot: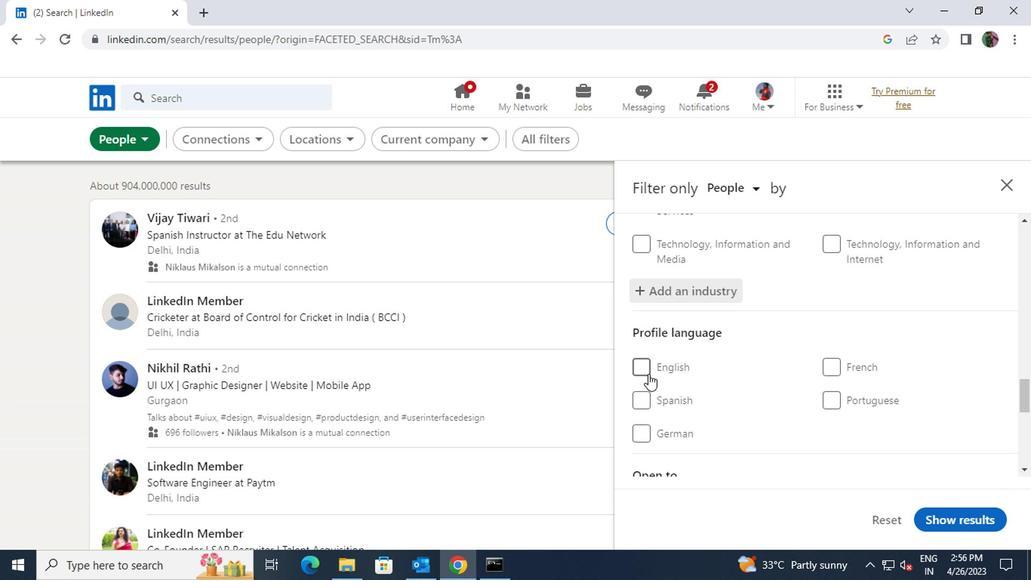 
Action: Mouse pressed left at (645, 369)
Screenshot: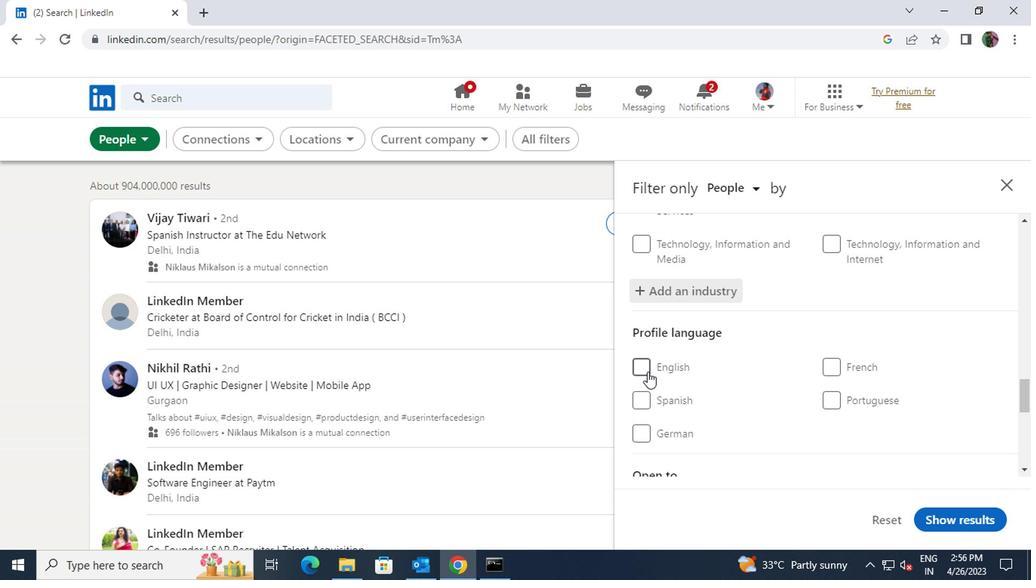 
Action: Mouse moved to (737, 397)
Screenshot: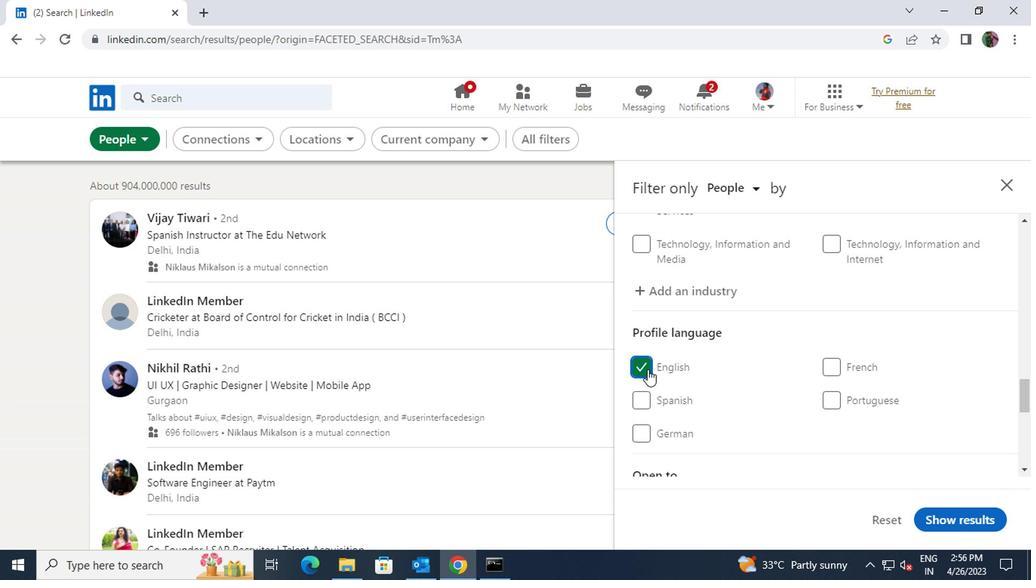 
Action: Mouse scrolled (737, 397) with delta (0, 0)
Screenshot: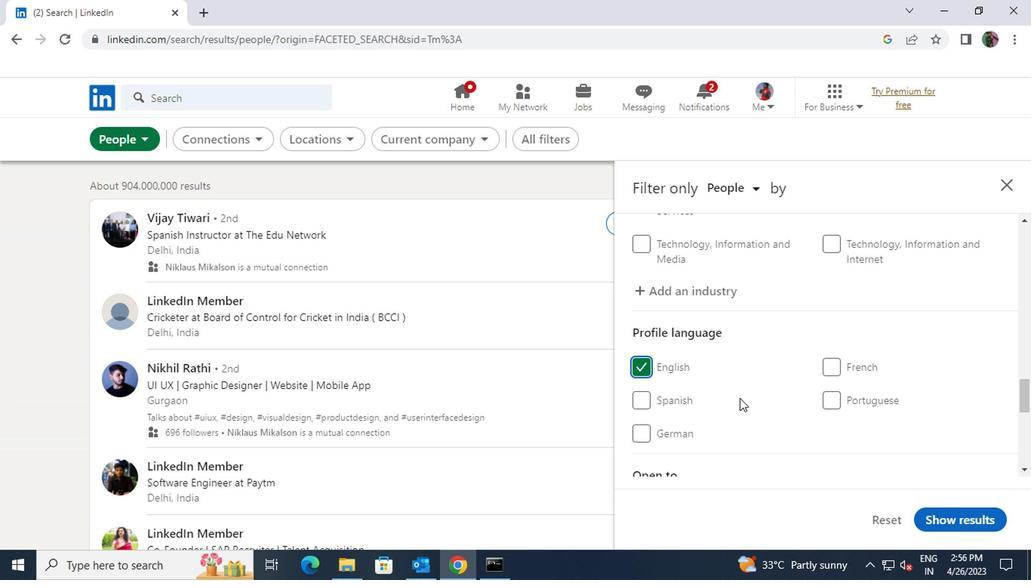 
Action: Mouse scrolled (737, 397) with delta (0, 0)
Screenshot: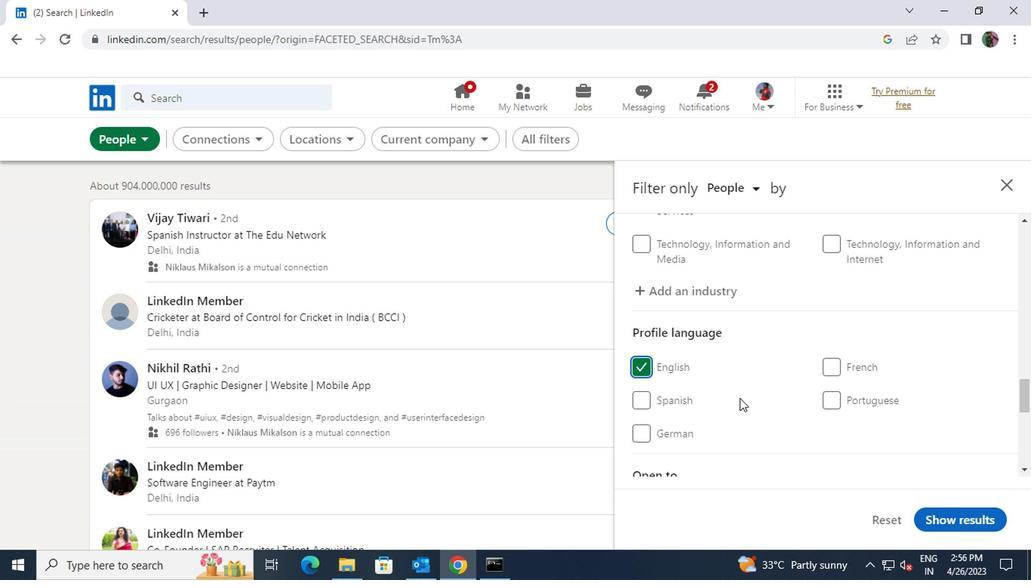 
Action: Mouse scrolled (737, 397) with delta (0, 0)
Screenshot: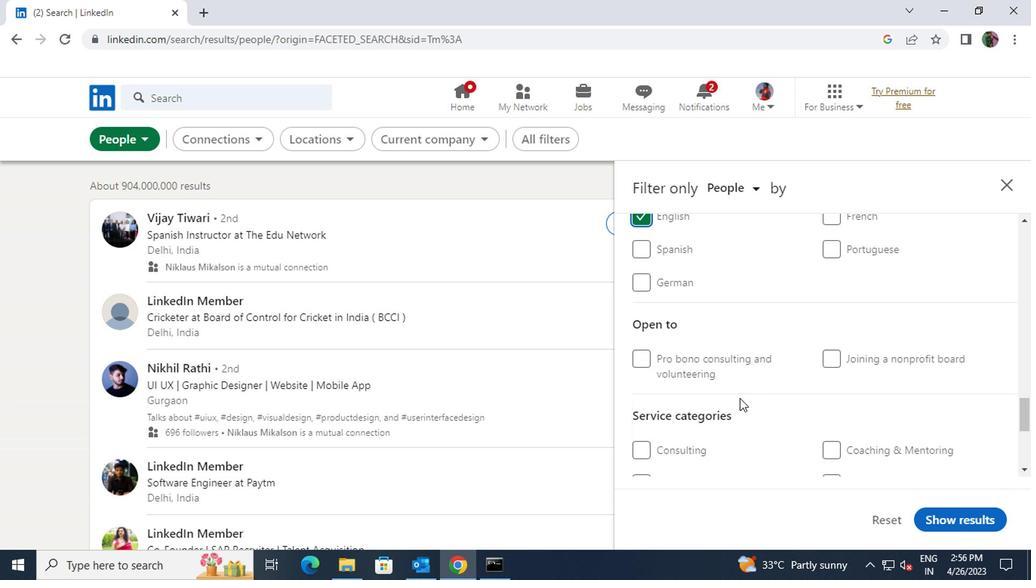 
Action: Mouse scrolled (737, 397) with delta (0, 0)
Screenshot: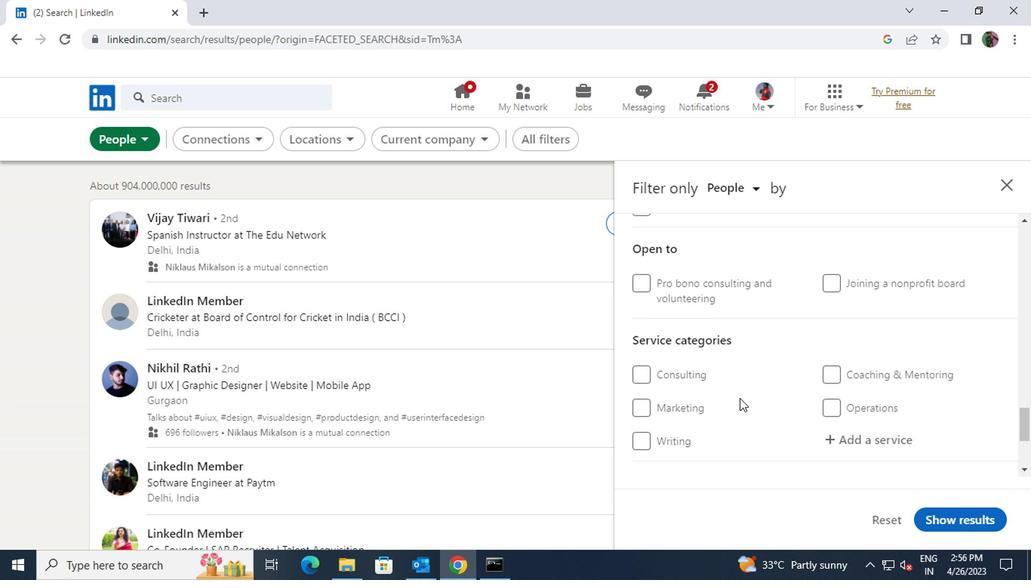 
Action: Mouse moved to (847, 365)
Screenshot: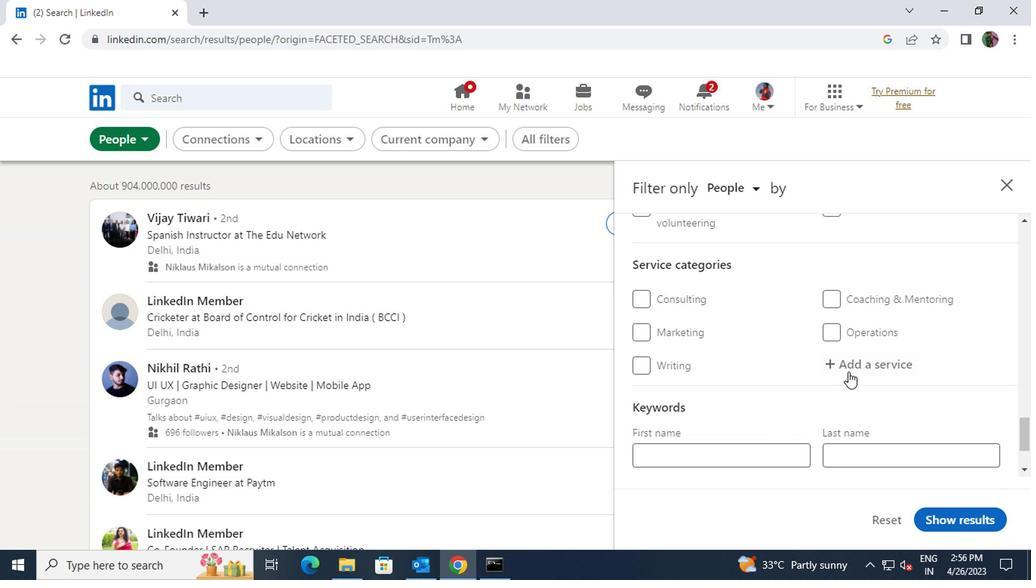 
Action: Mouse pressed left at (847, 365)
Screenshot: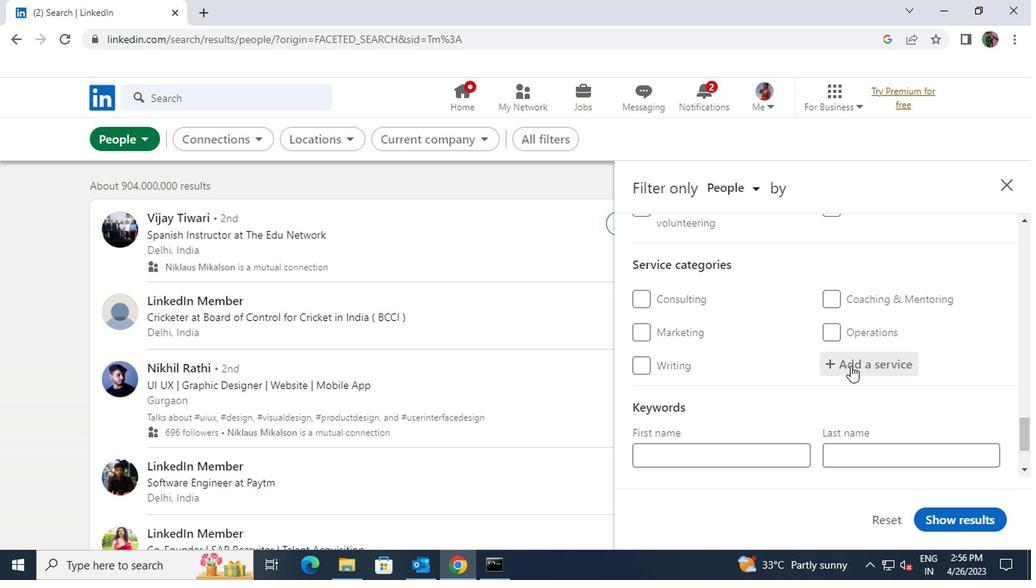
Action: Key pressed <Key.shift>PERSONAL
Screenshot: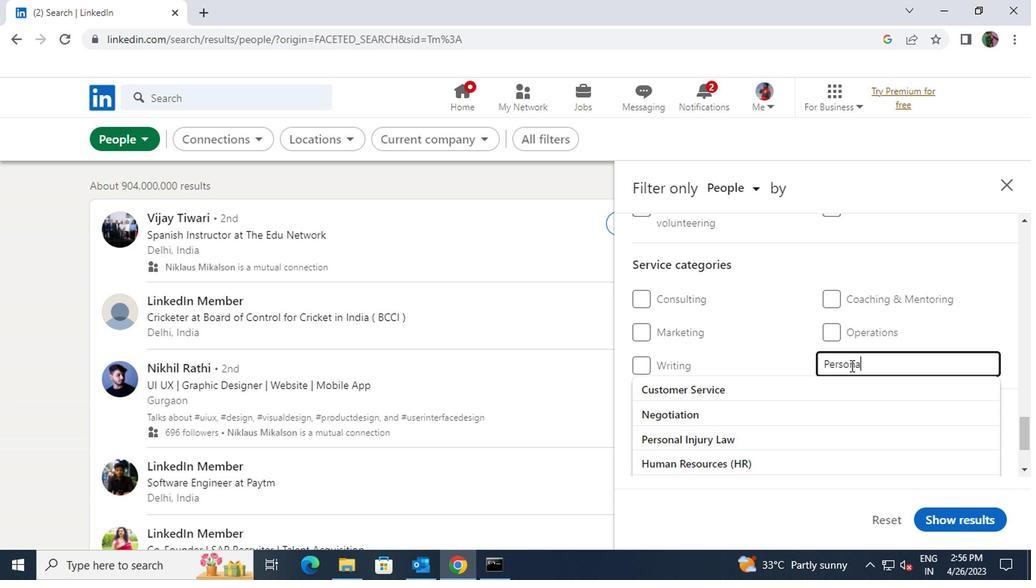 
Action: Mouse moved to (800, 404)
Screenshot: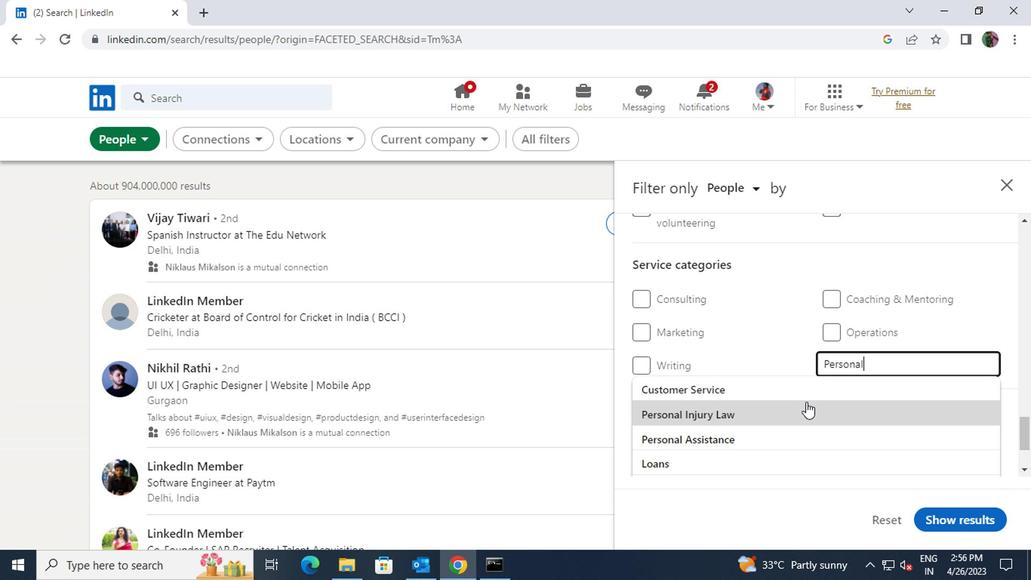 
Action: Mouse pressed left at (800, 404)
Screenshot: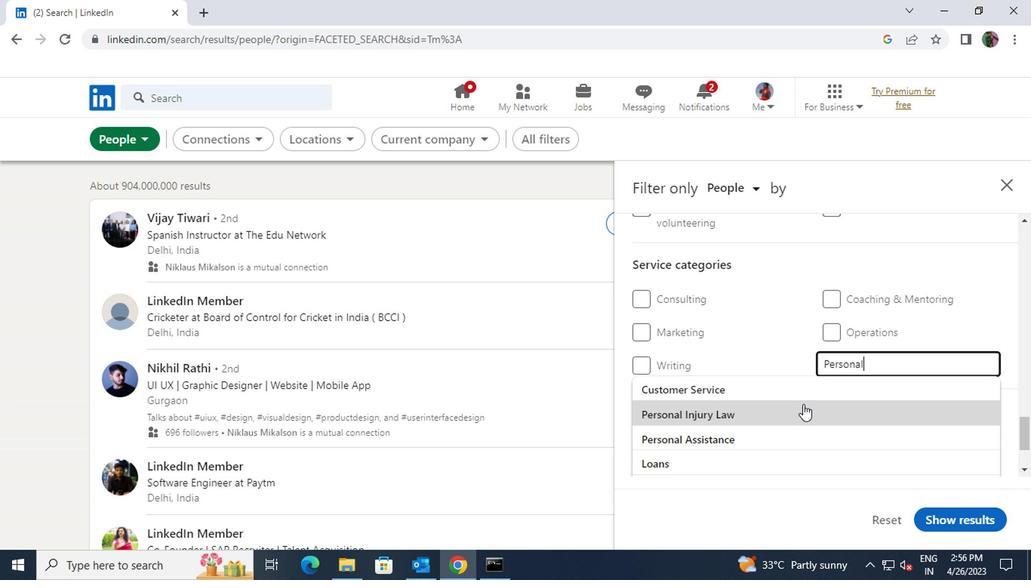 
Action: Mouse scrolled (800, 402) with delta (0, -1)
Screenshot: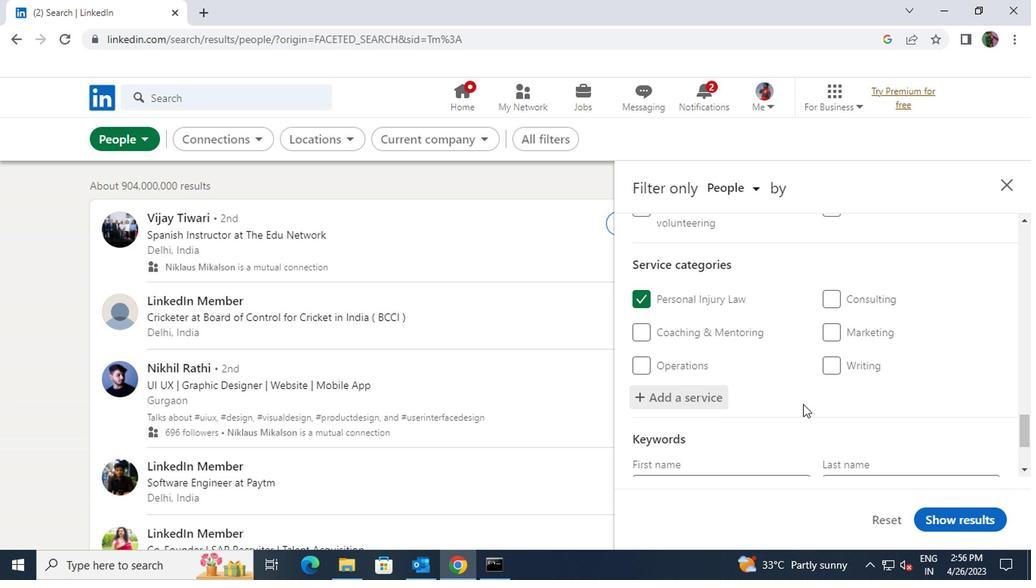 
Action: Mouse scrolled (800, 402) with delta (0, -1)
Screenshot: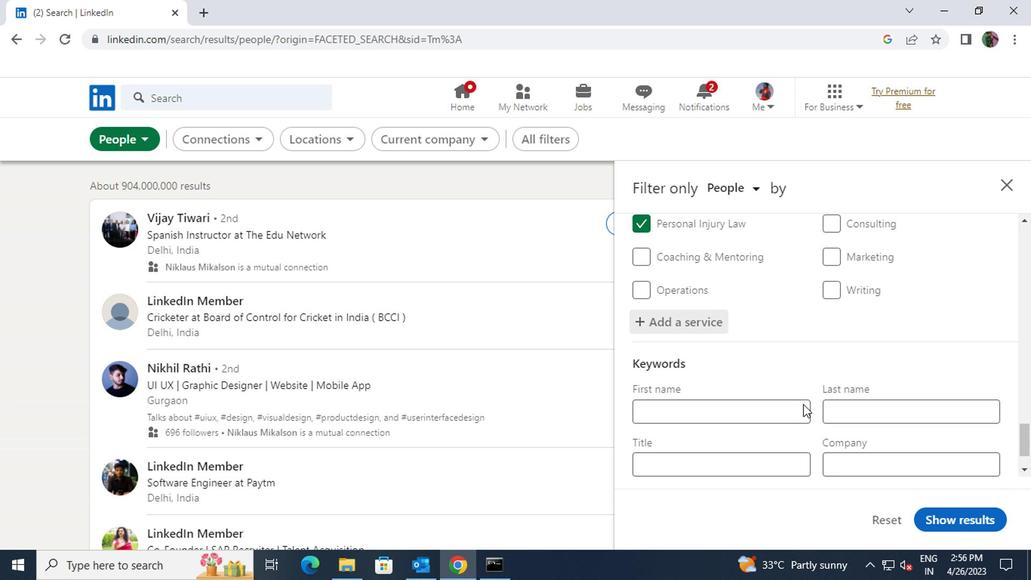 
Action: Mouse moved to (783, 404)
Screenshot: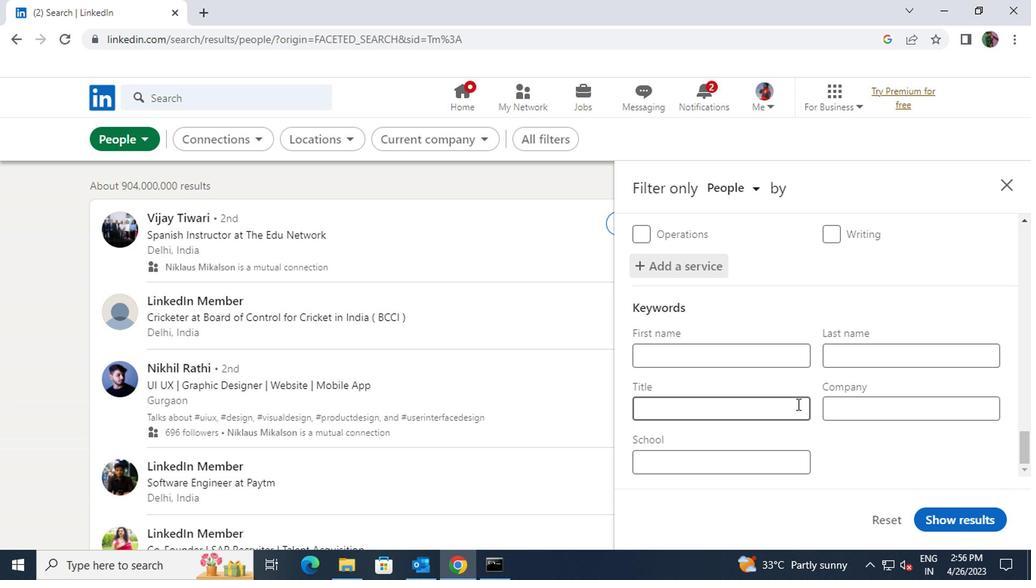 
Action: Mouse pressed left at (783, 404)
Screenshot: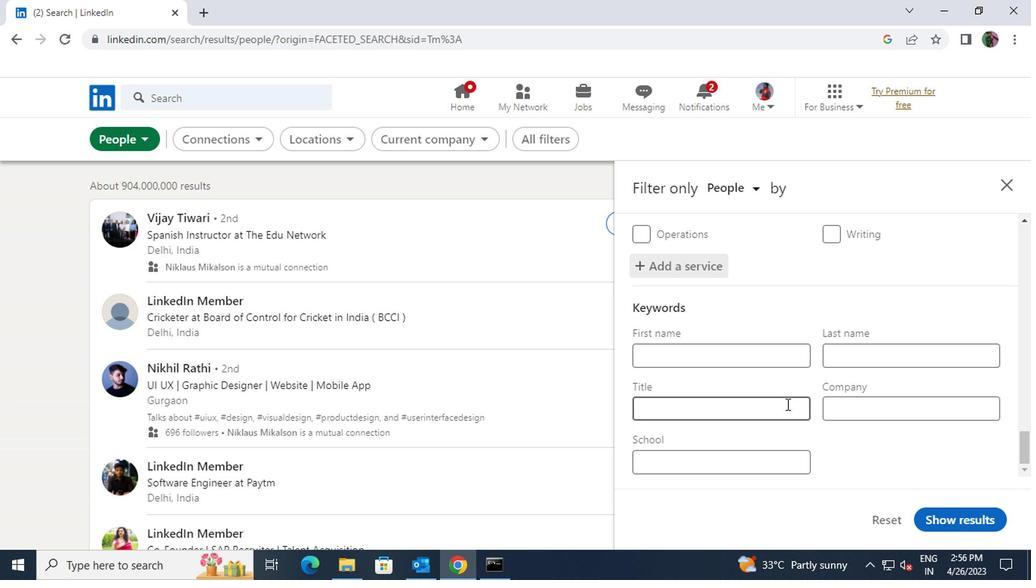 
Action: Key pressed <Key.shift>NOVELIST/WRITER
Screenshot: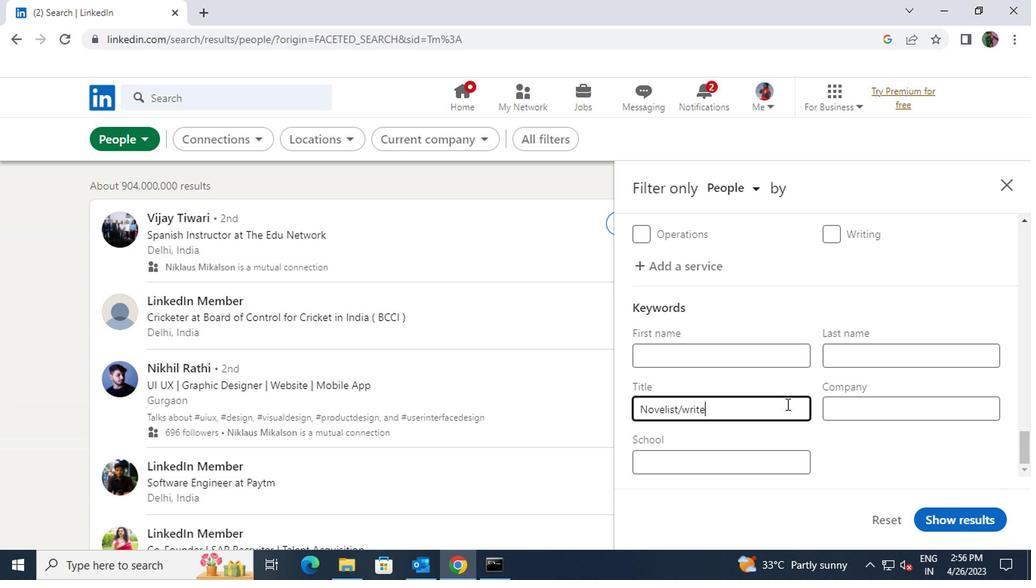 
Action: Mouse moved to (954, 520)
Screenshot: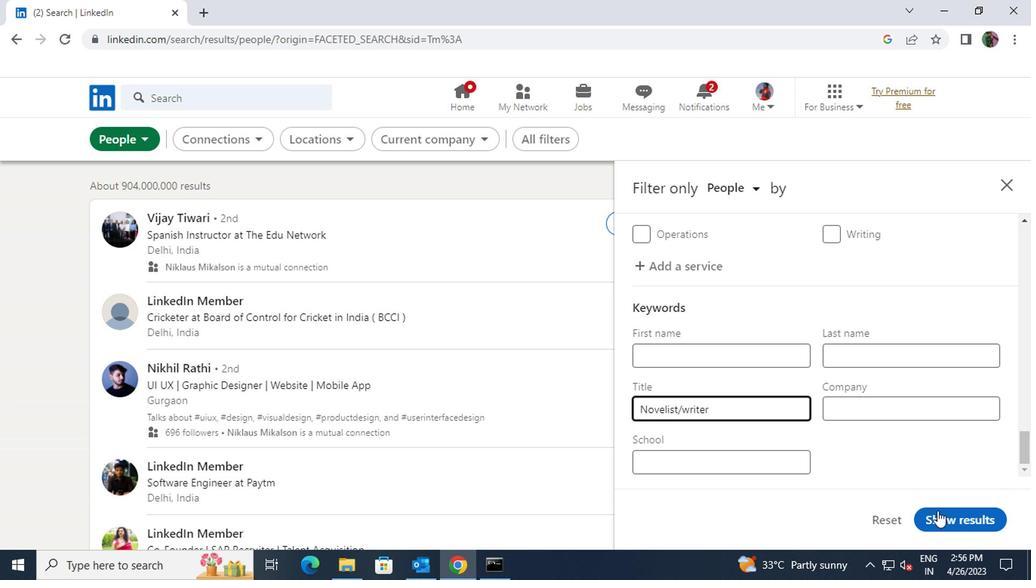 
Action: Mouse pressed left at (954, 520)
Screenshot: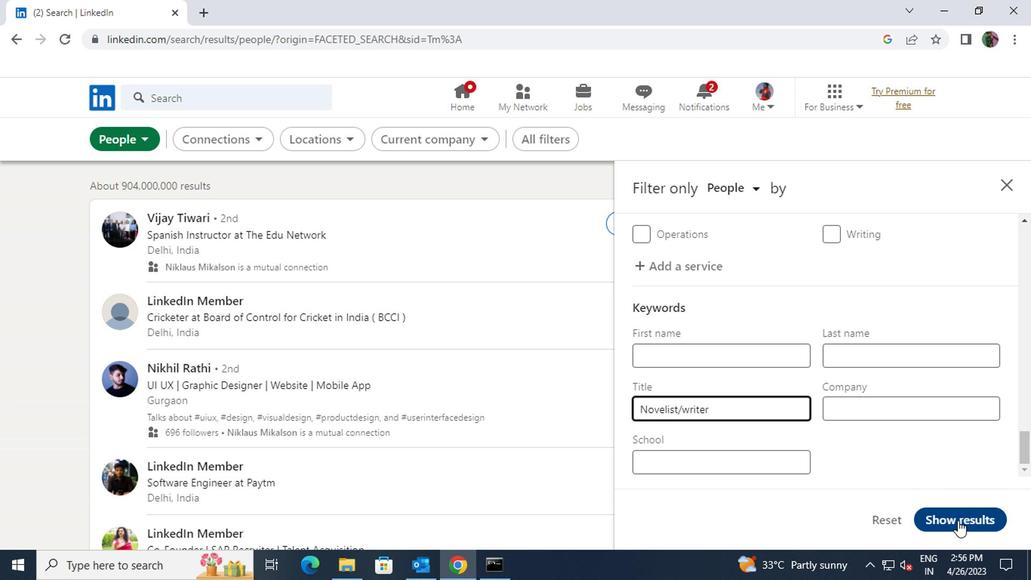 
